 Task: Look for space in Sainte-Thérèse, Canada from 9th June, 2023 to 16th June, 2023 for 2 adults in price range Rs.8000 to Rs.16000. Place can be entire place with 2 bedrooms having 2 beds and 1 bathroom. Property type can be house, flat, guest house. Booking option can be shelf check-in. Required host language is English.
Action: Mouse moved to (82, 98)
Screenshot: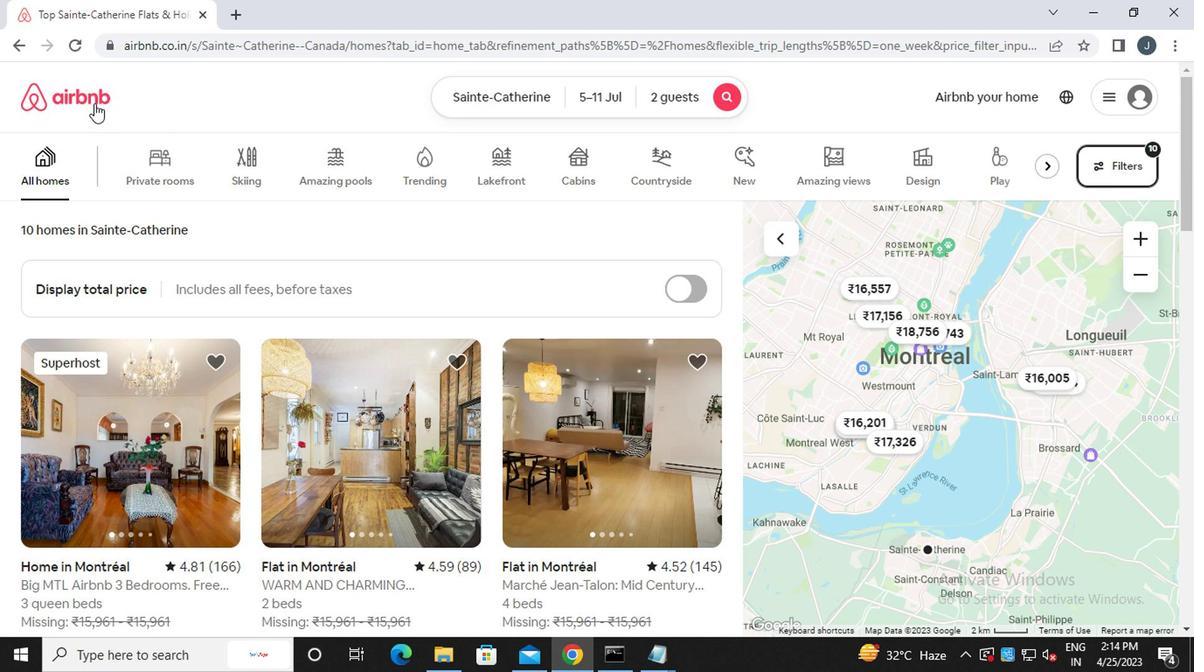 
Action: Mouse pressed left at (82, 98)
Screenshot: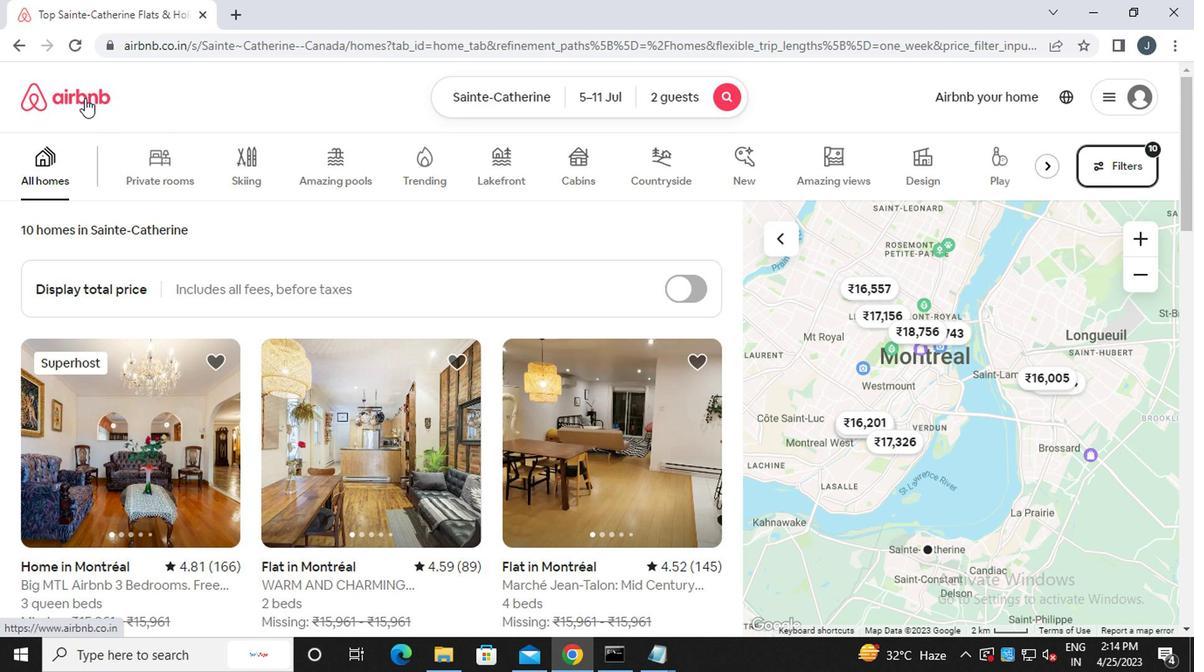 
Action: Mouse moved to (490, 98)
Screenshot: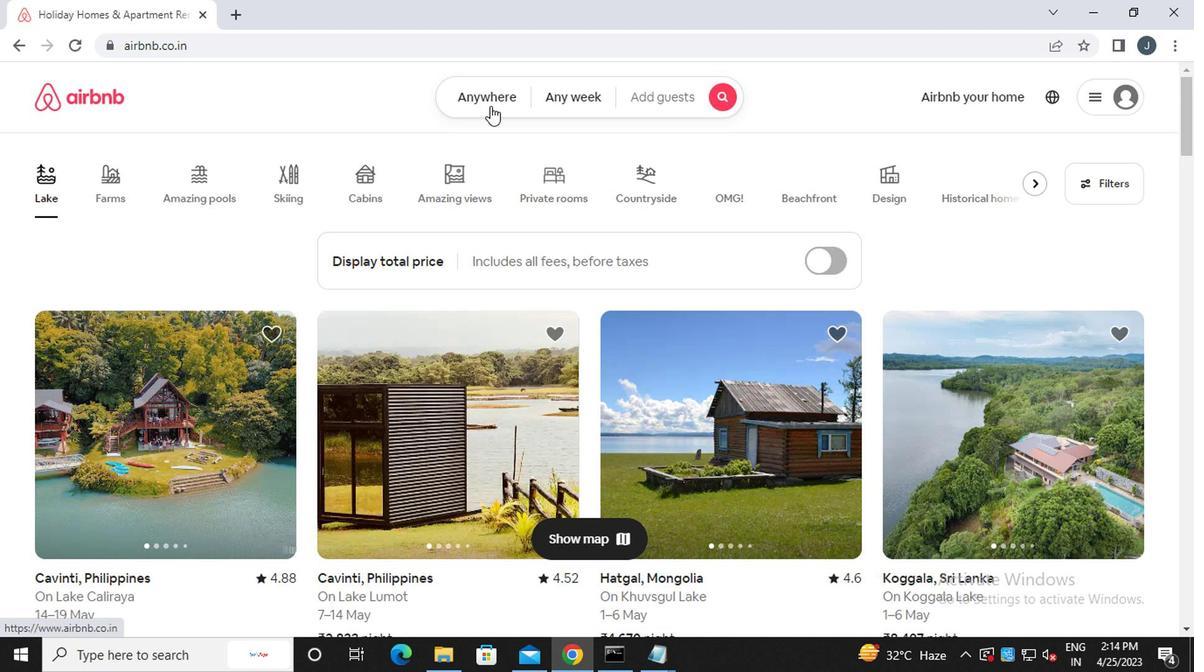 
Action: Mouse pressed left at (490, 98)
Screenshot: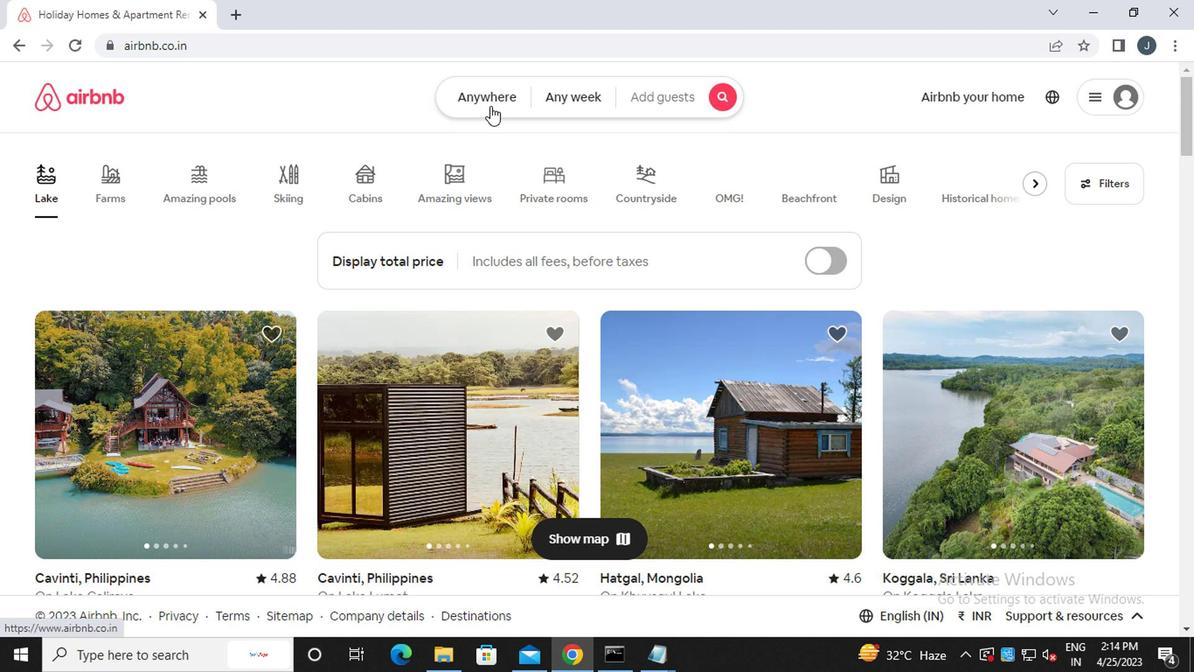 
Action: Mouse moved to (334, 166)
Screenshot: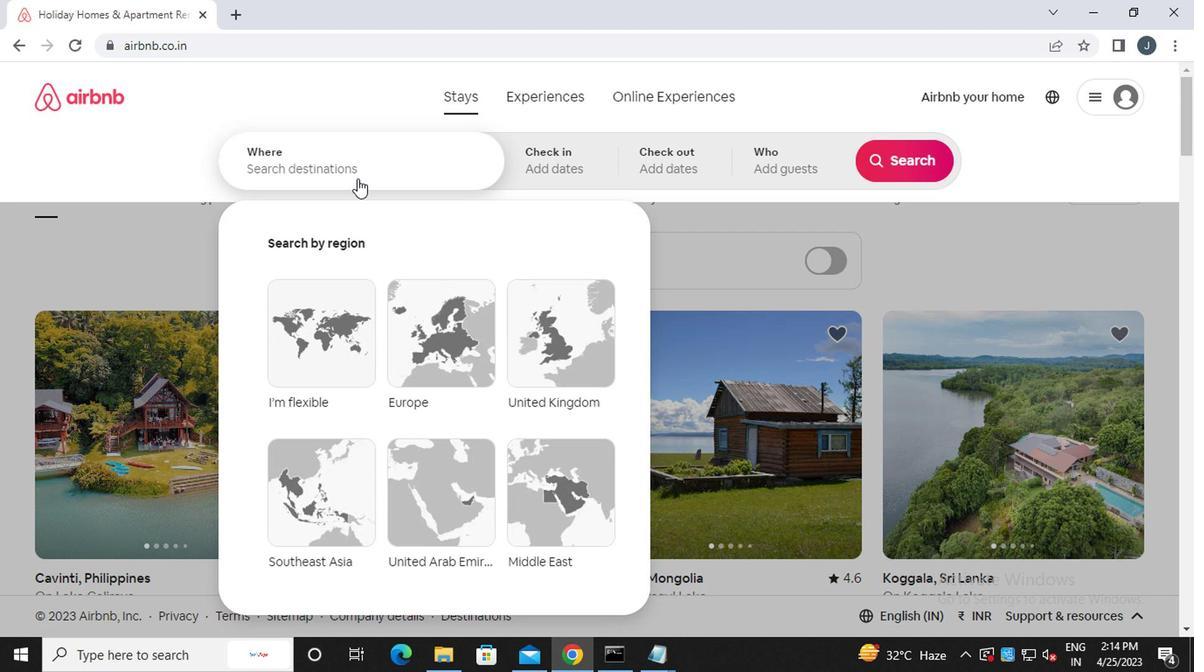 
Action: Mouse pressed left at (334, 166)
Screenshot: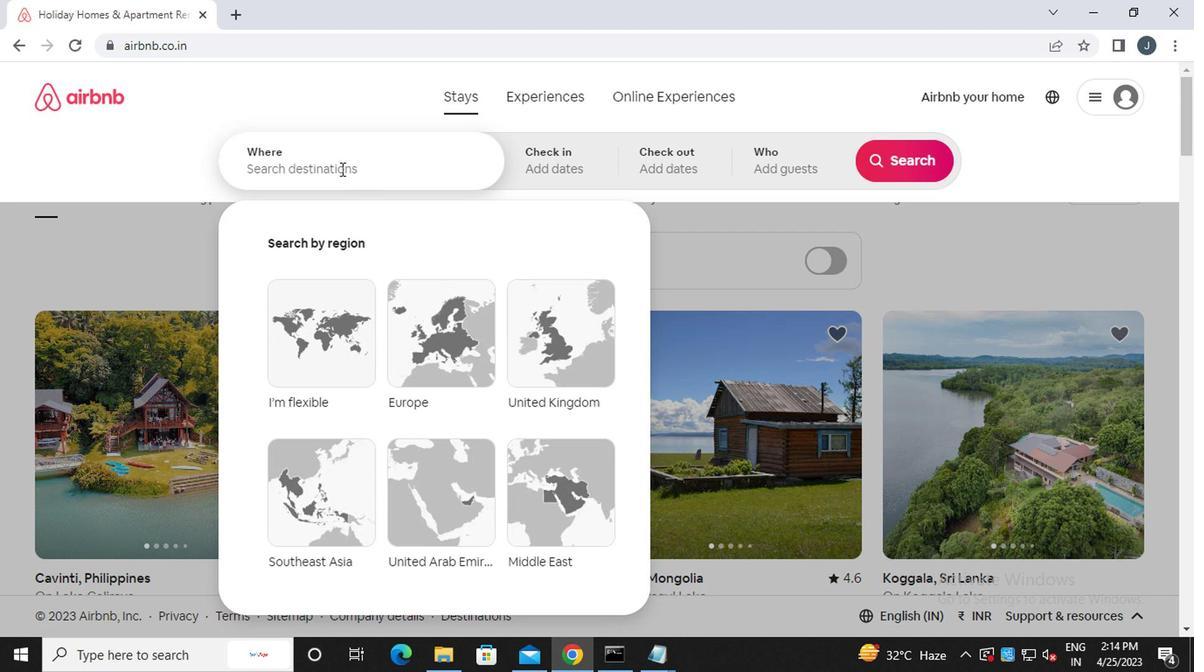 
Action: Mouse moved to (335, 171)
Screenshot: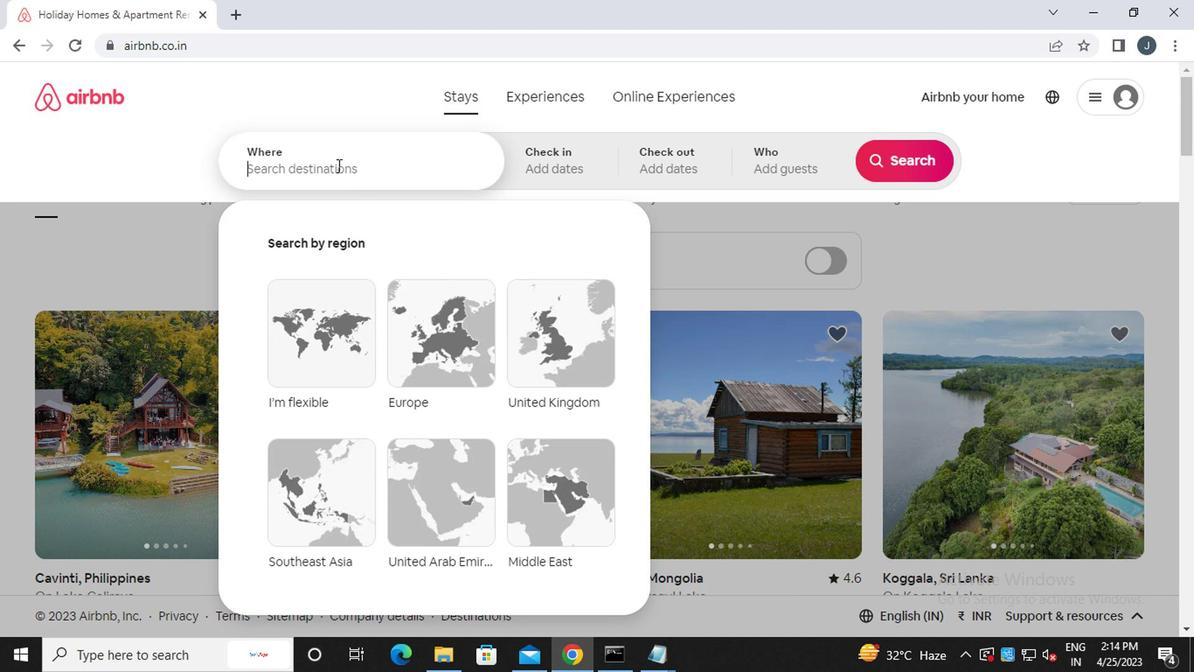
Action: Key pressed <Key.caps_lock>s<Key.caps_lock>ainte-<Key.space><Key.caps_lock>t<Key.caps_lock>herrese,<Key.caps_lock>c<Key.caps_lock>anada
Screenshot: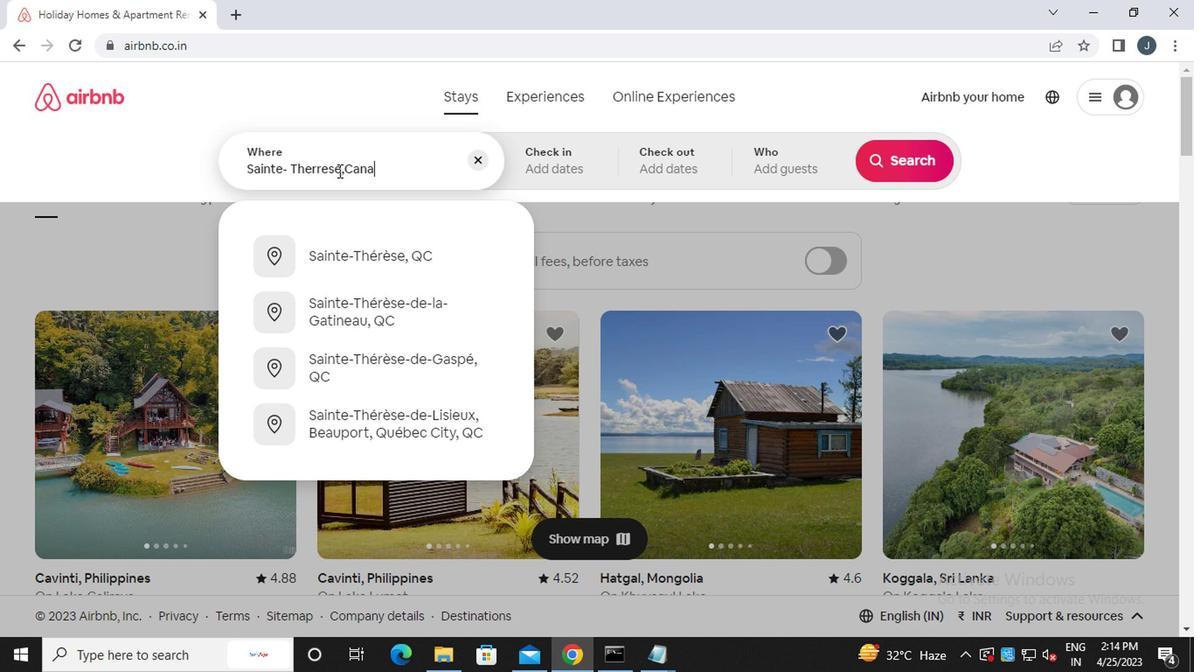 
Action: Mouse moved to (536, 161)
Screenshot: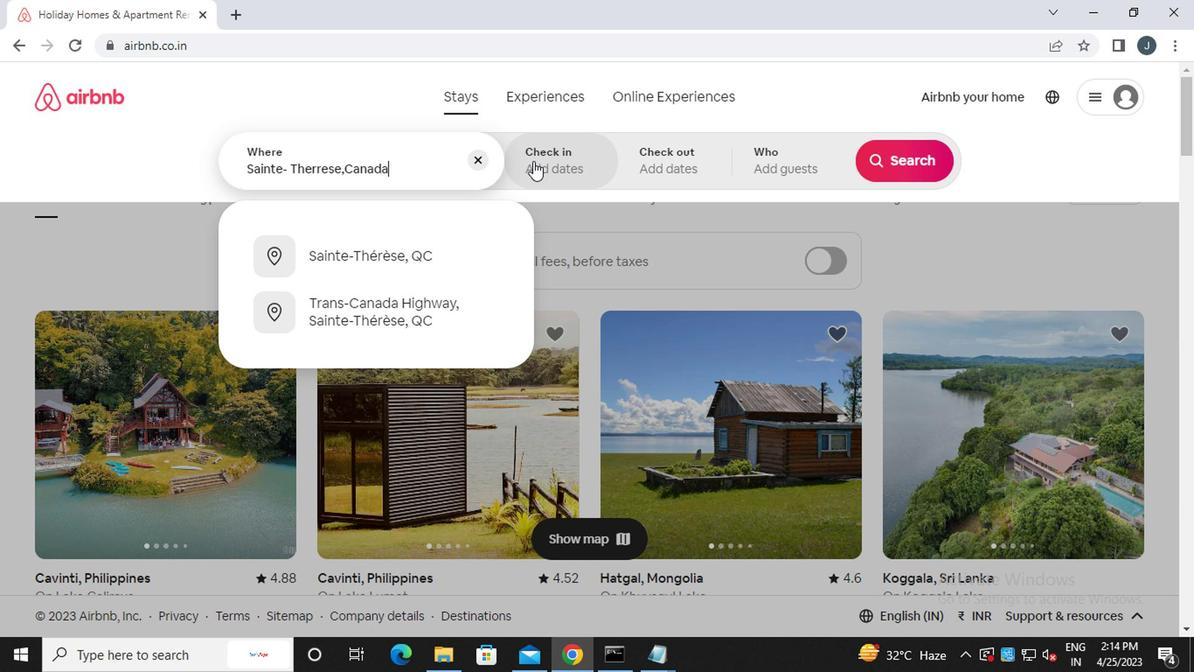
Action: Mouse pressed left at (536, 161)
Screenshot: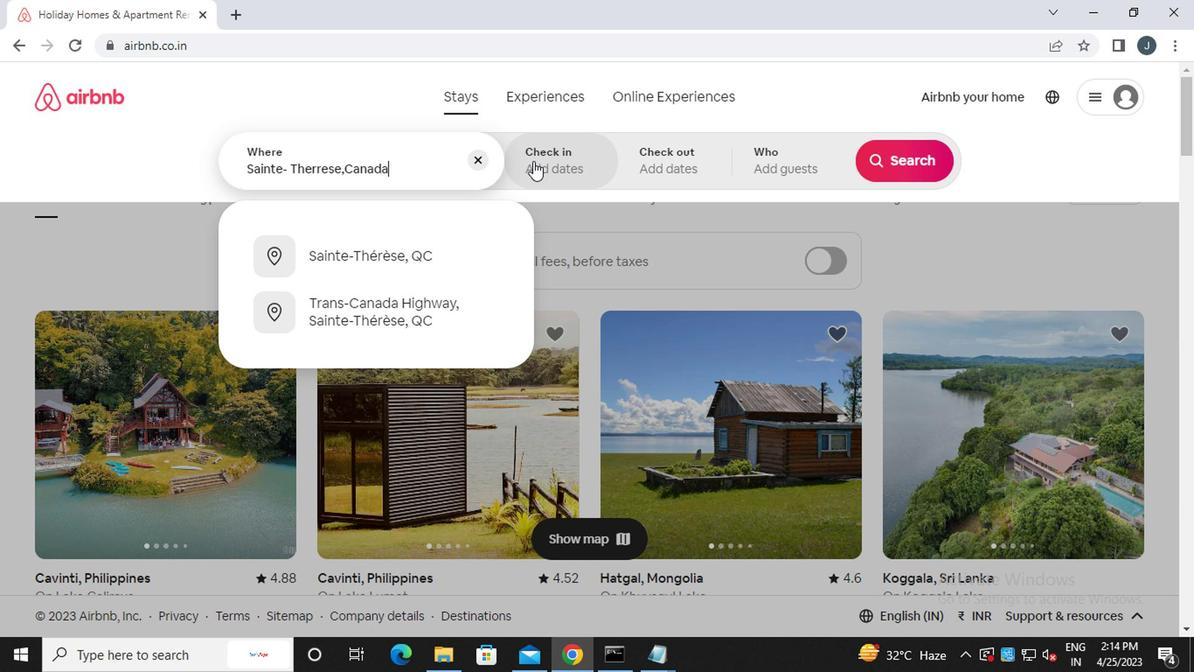 
Action: Mouse moved to (890, 306)
Screenshot: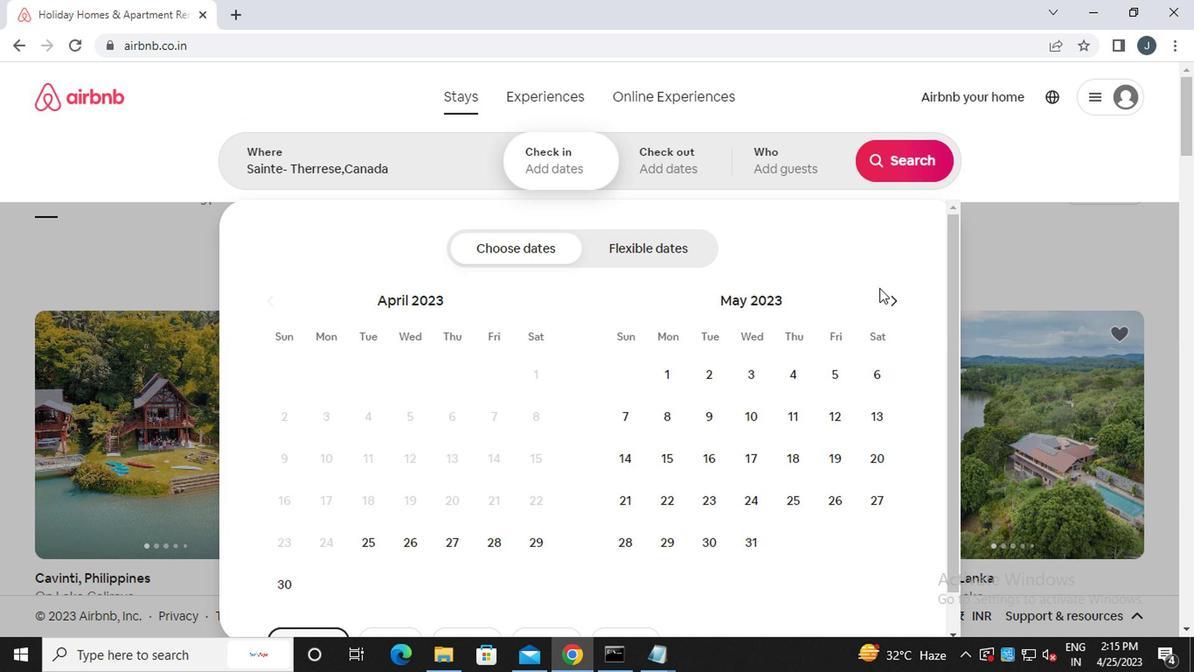 
Action: Mouse pressed left at (890, 306)
Screenshot: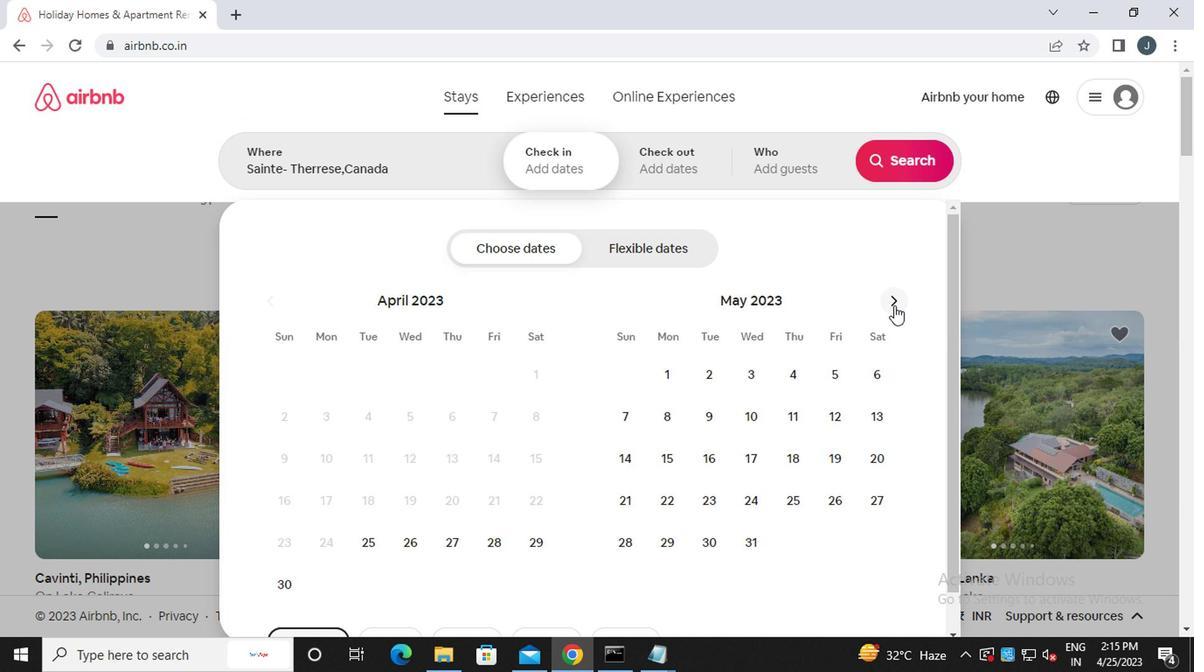
Action: Mouse moved to (833, 421)
Screenshot: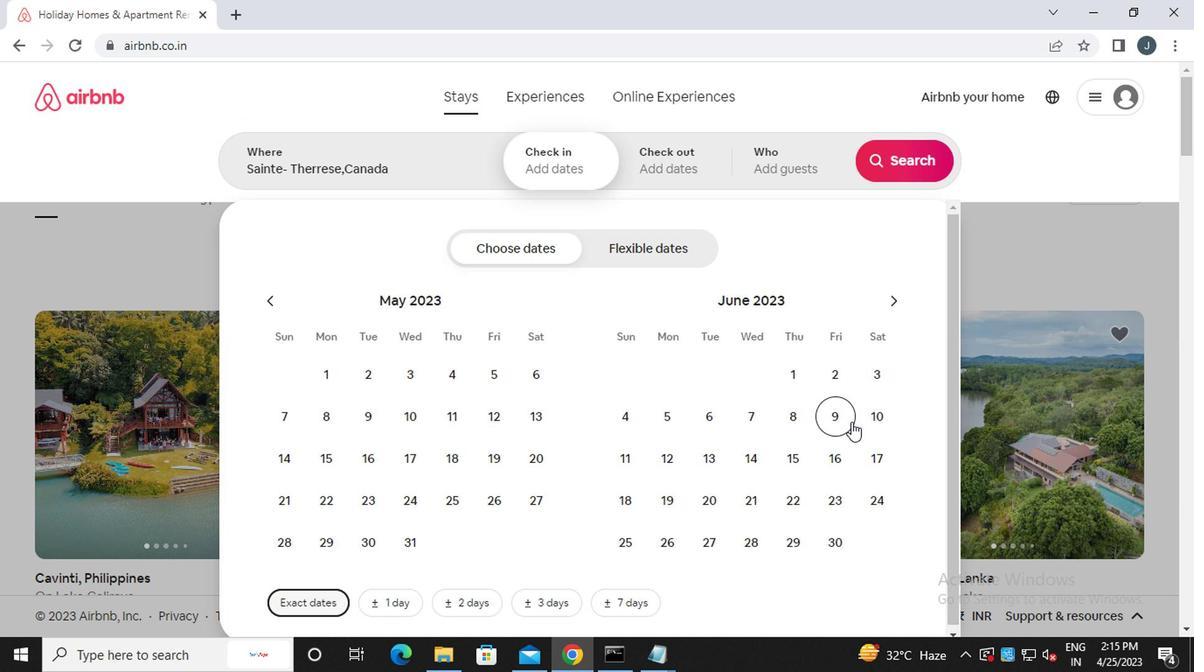
Action: Mouse pressed left at (833, 421)
Screenshot: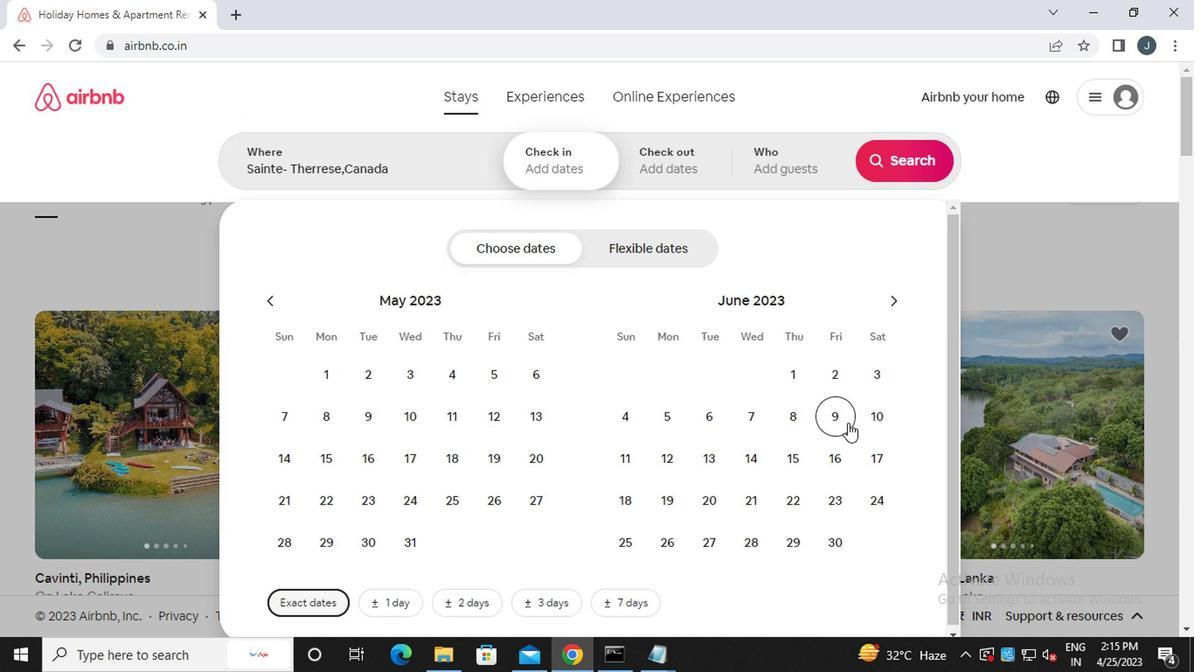 
Action: Mouse moved to (832, 457)
Screenshot: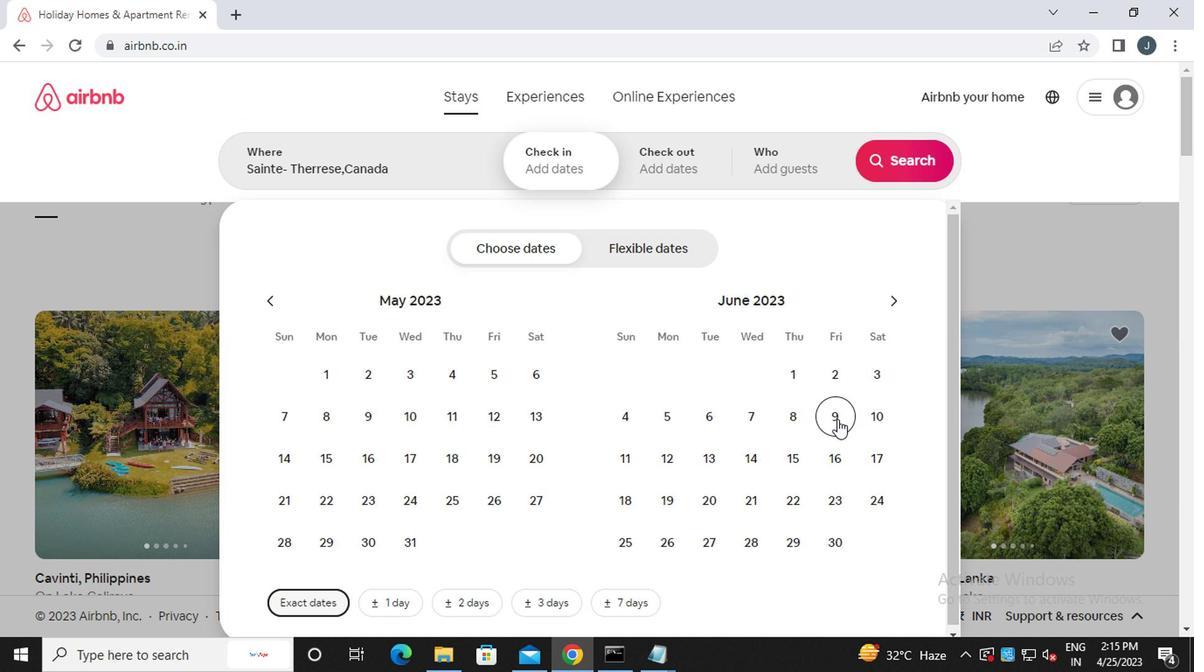 
Action: Mouse pressed left at (832, 457)
Screenshot: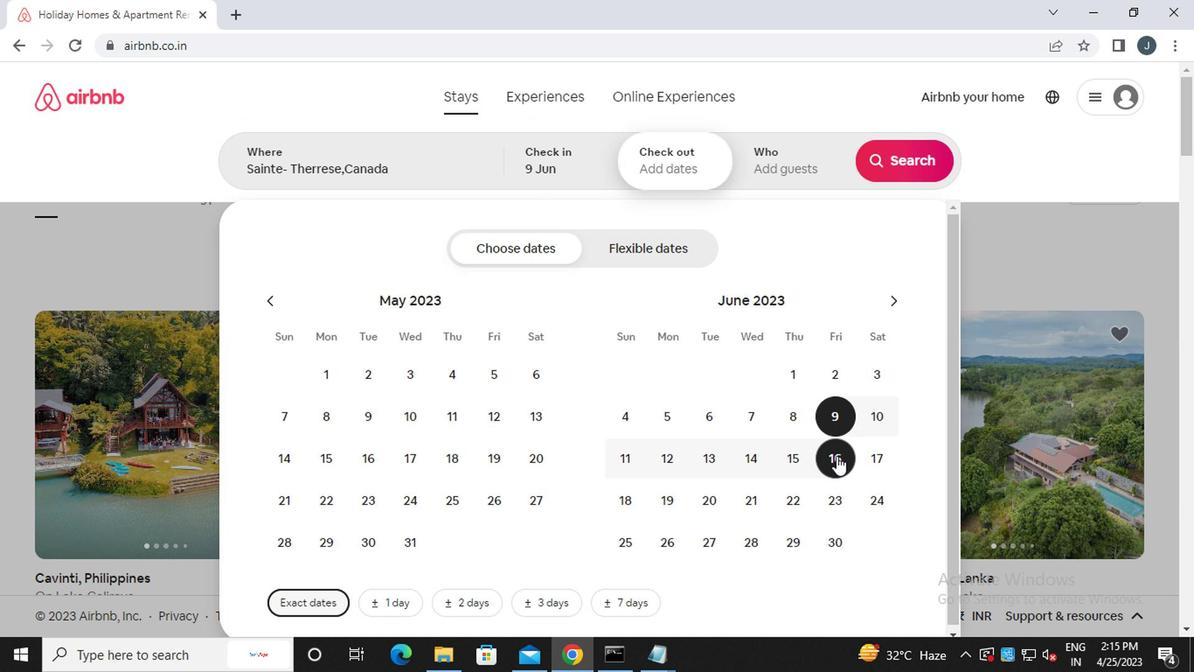 
Action: Mouse moved to (782, 174)
Screenshot: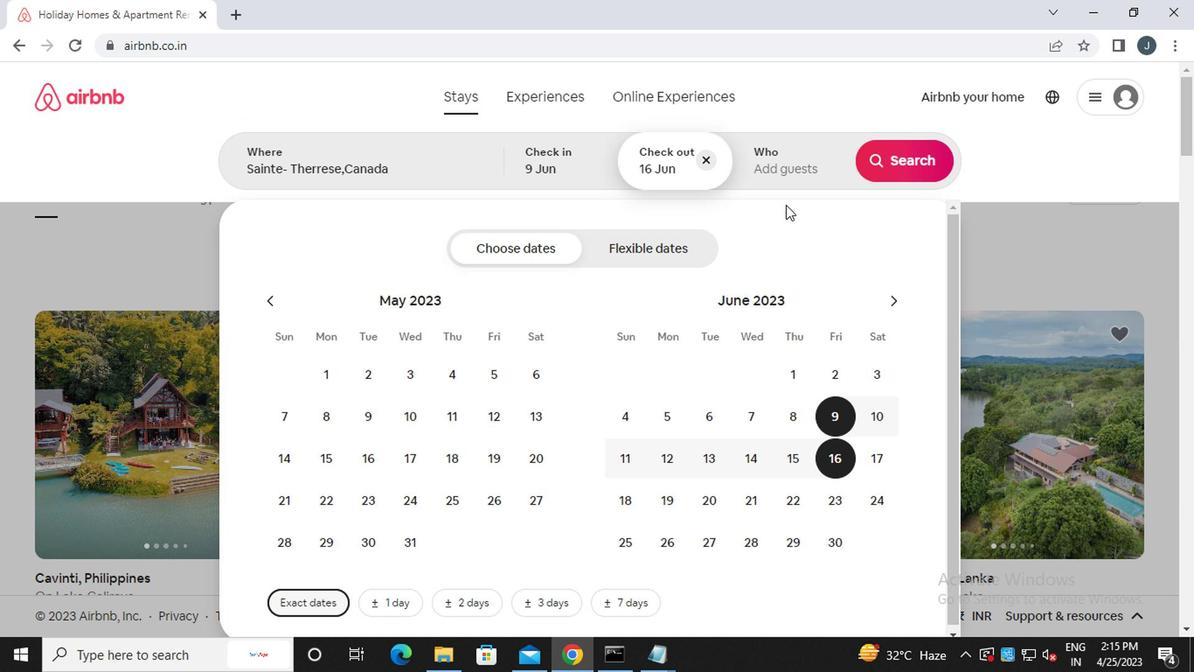 
Action: Mouse pressed left at (782, 174)
Screenshot: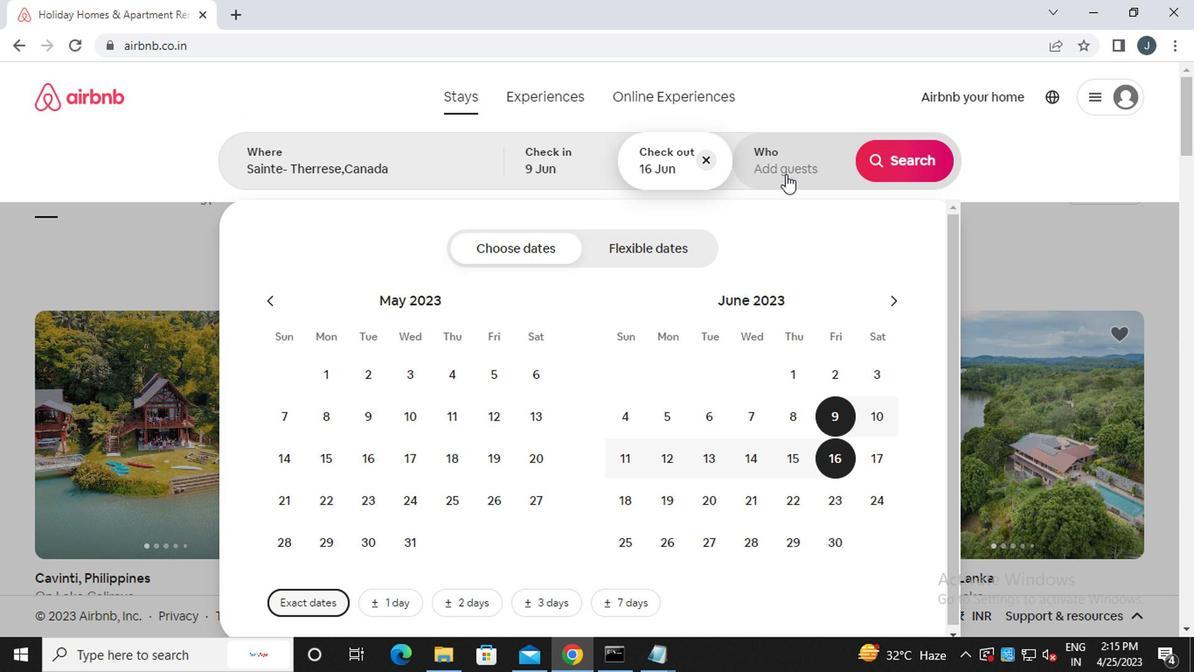 
Action: Mouse moved to (904, 253)
Screenshot: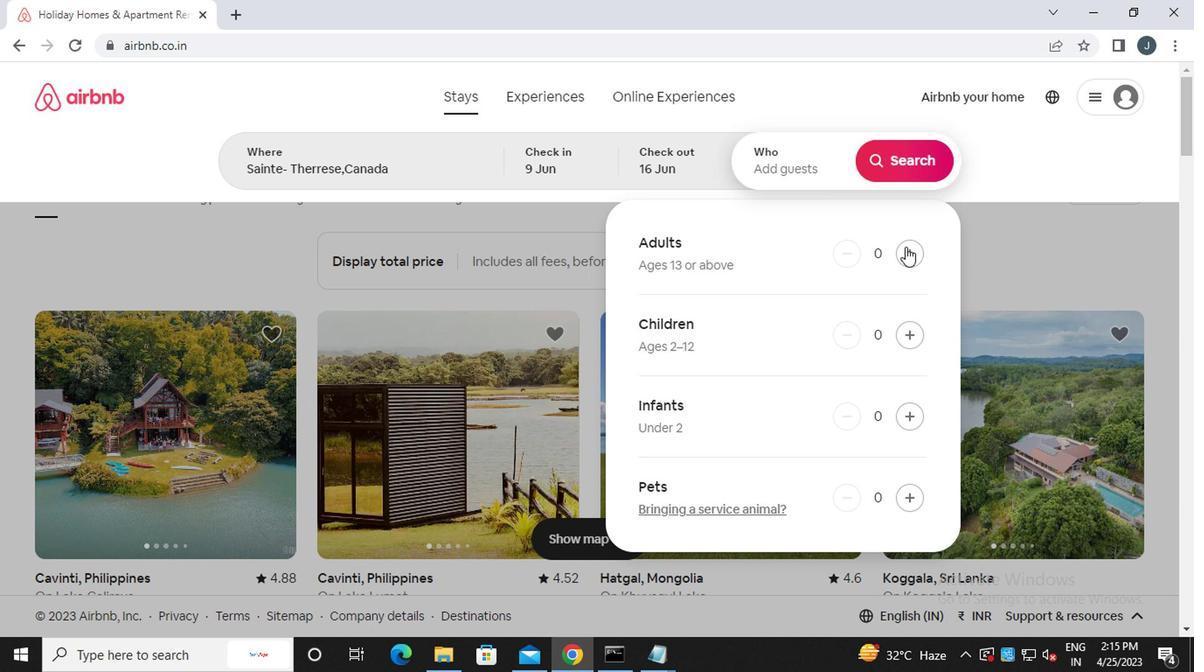 
Action: Mouse pressed left at (904, 253)
Screenshot: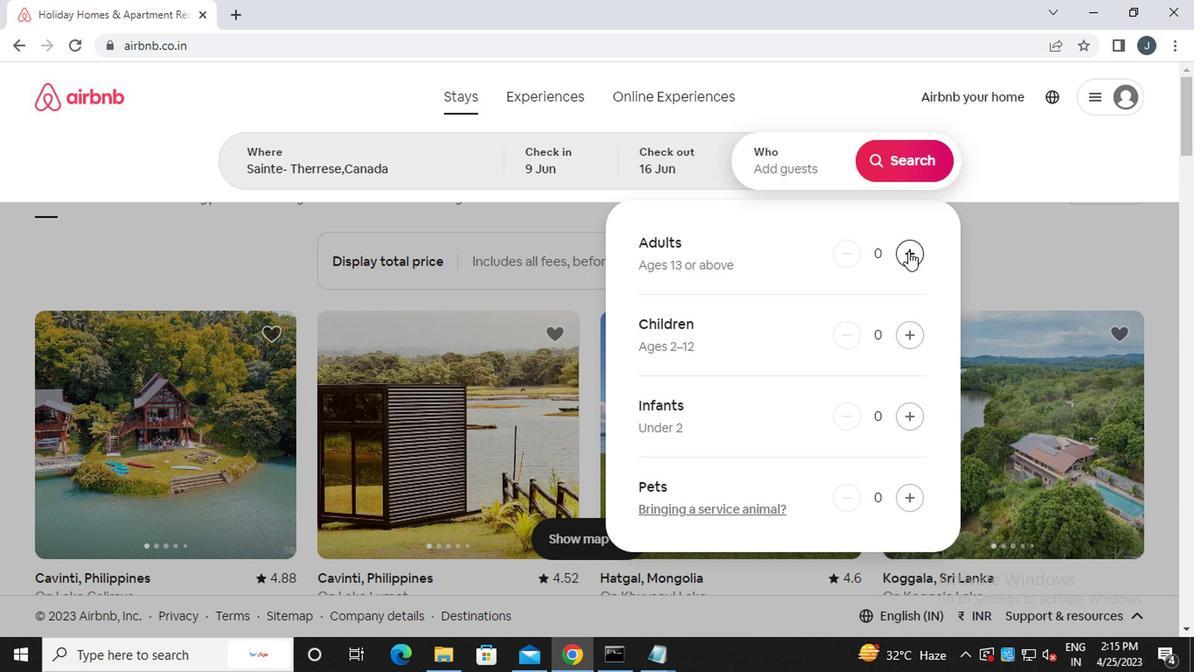 
Action: Mouse pressed left at (904, 253)
Screenshot: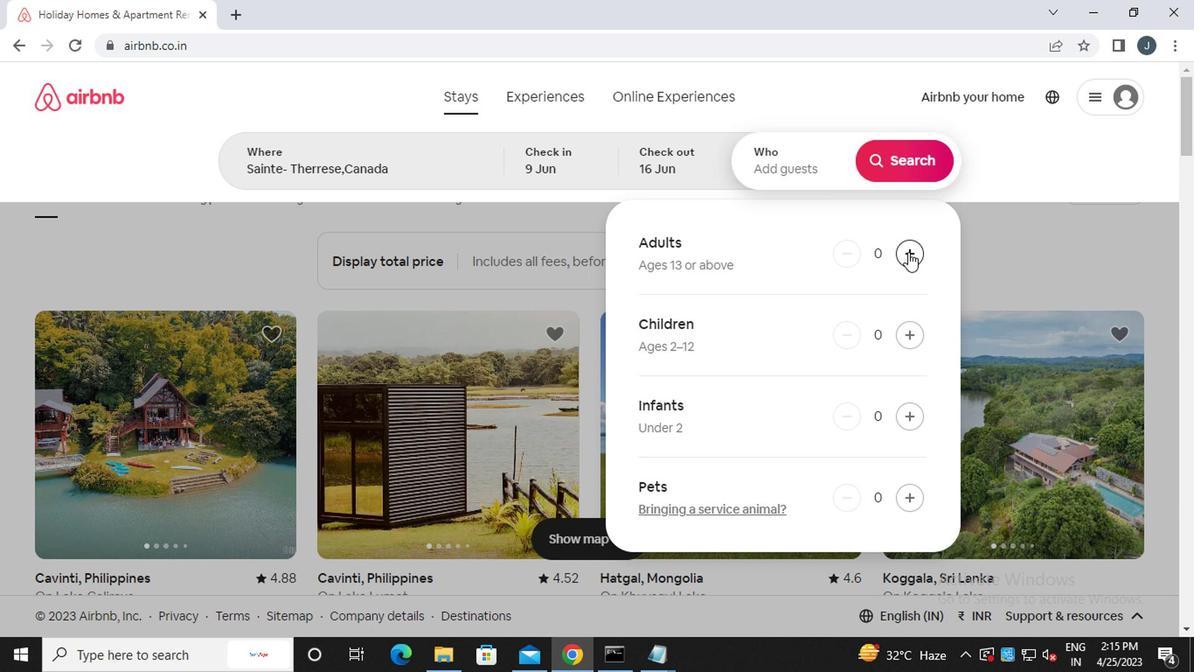 
Action: Mouse moved to (906, 162)
Screenshot: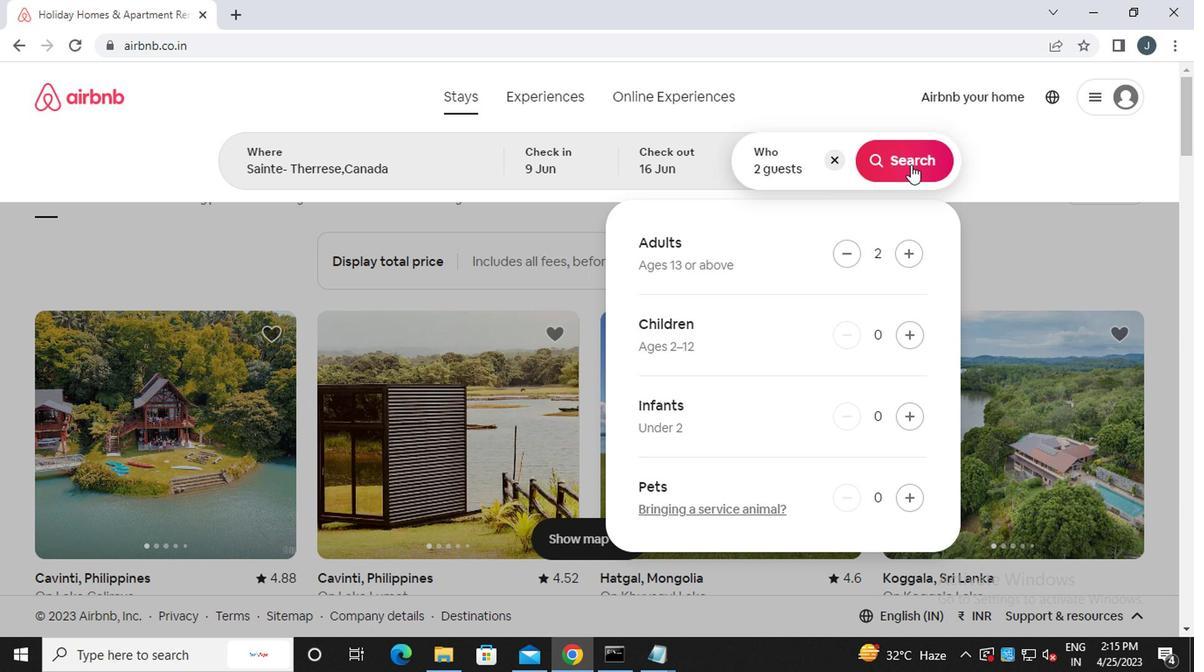 
Action: Mouse pressed left at (906, 162)
Screenshot: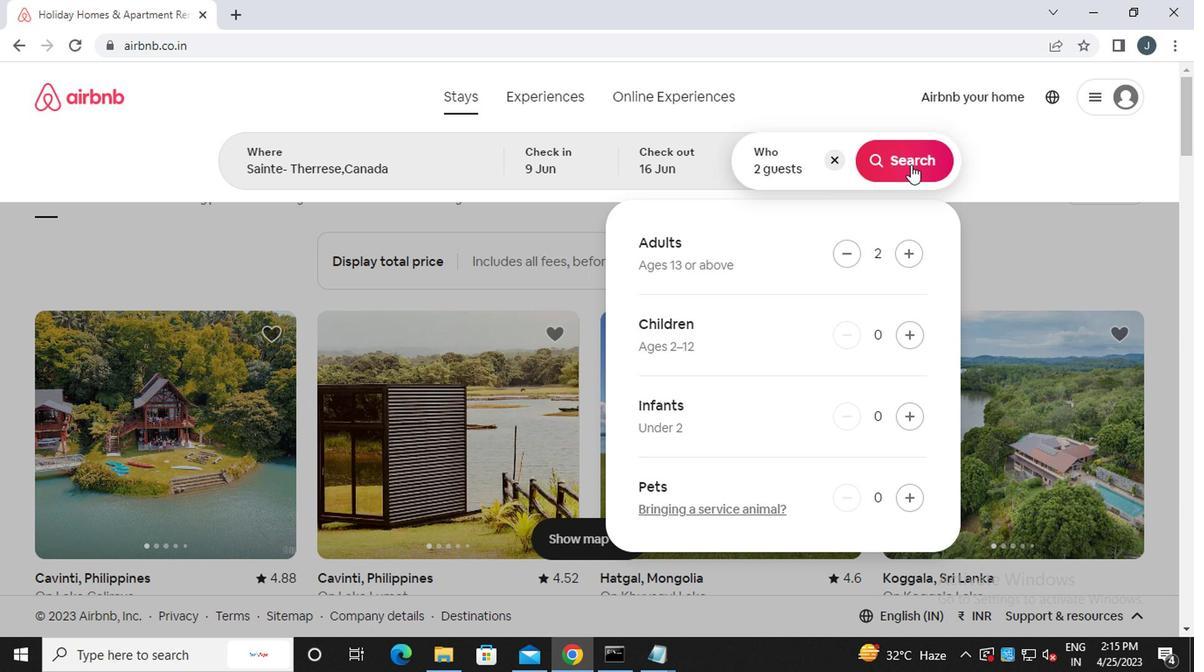 
Action: Mouse moved to (1114, 169)
Screenshot: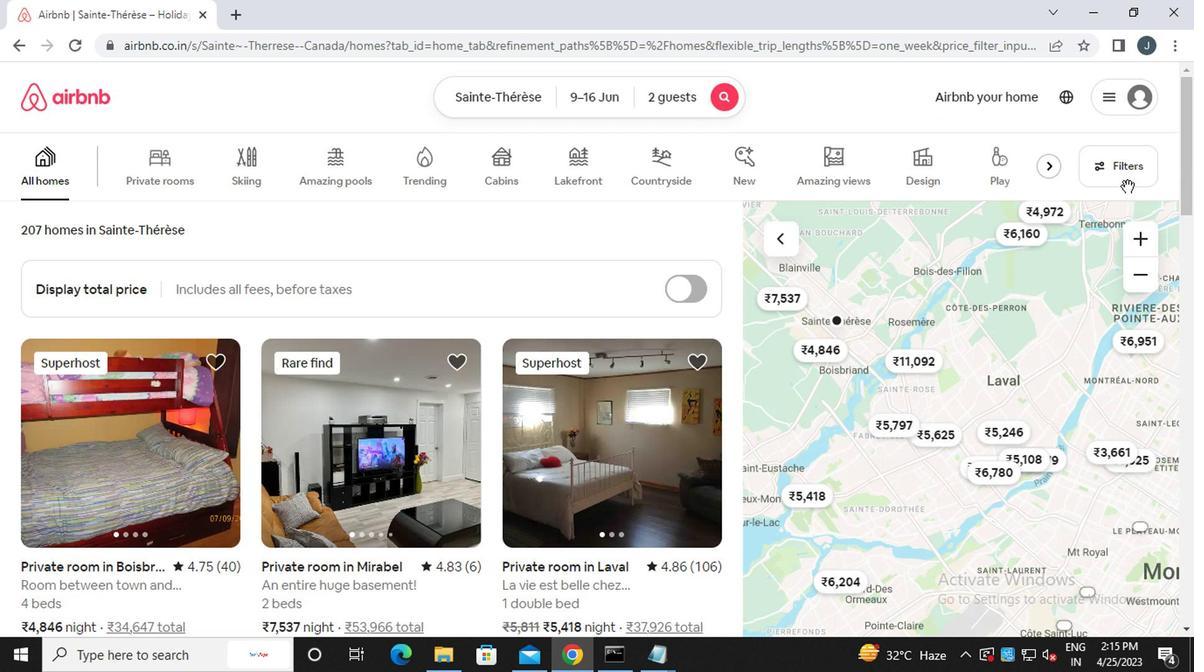 
Action: Mouse pressed left at (1114, 169)
Screenshot: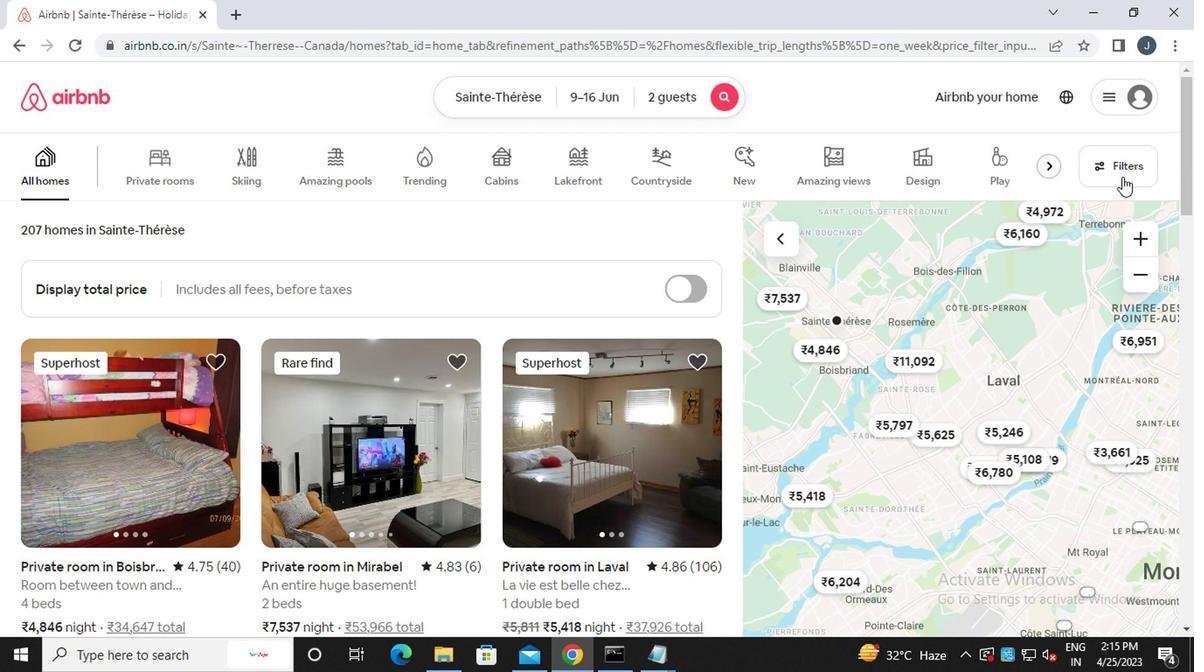 
Action: Mouse moved to (426, 383)
Screenshot: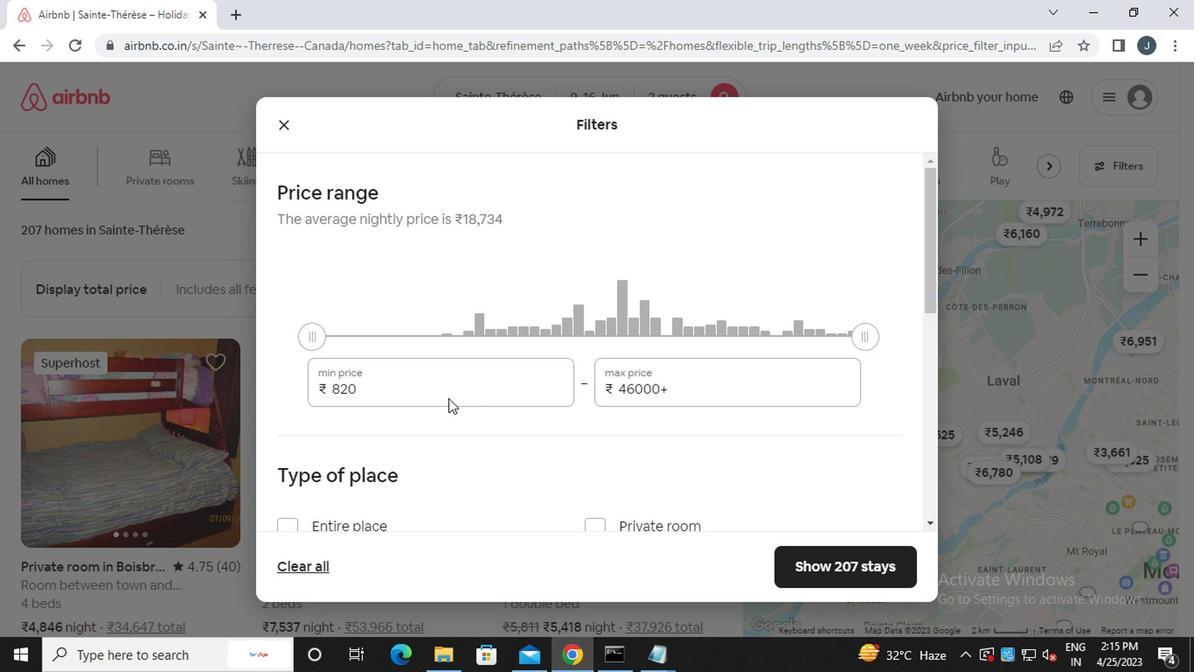 
Action: Mouse pressed left at (426, 383)
Screenshot: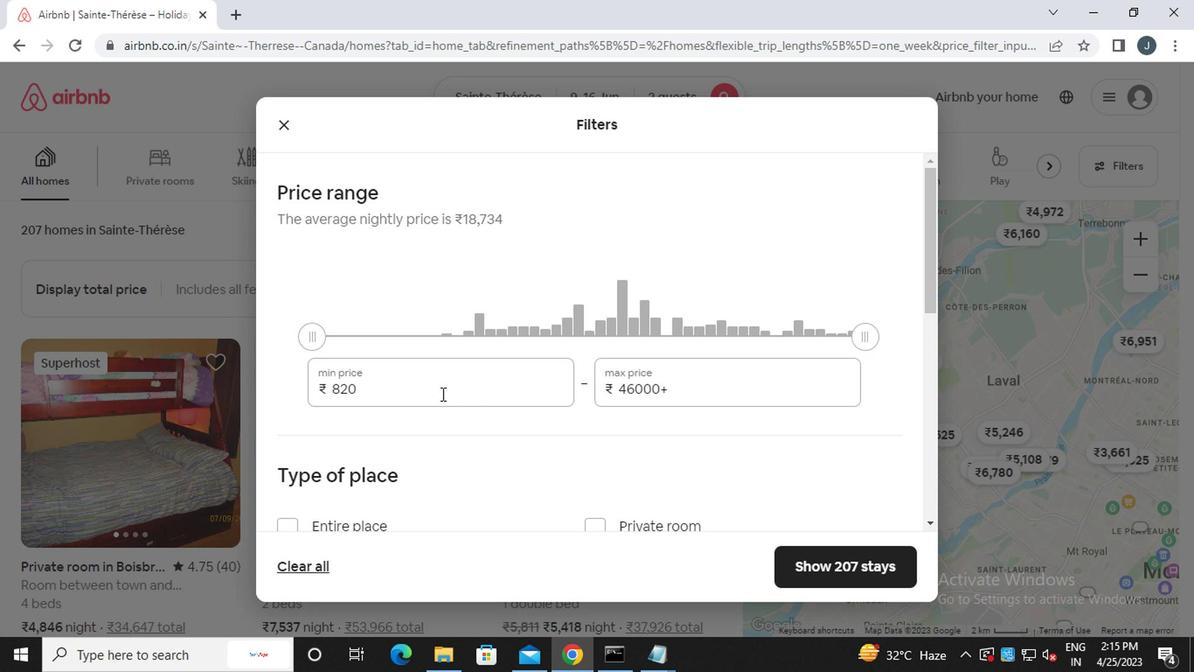 
Action: Mouse moved to (426, 379)
Screenshot: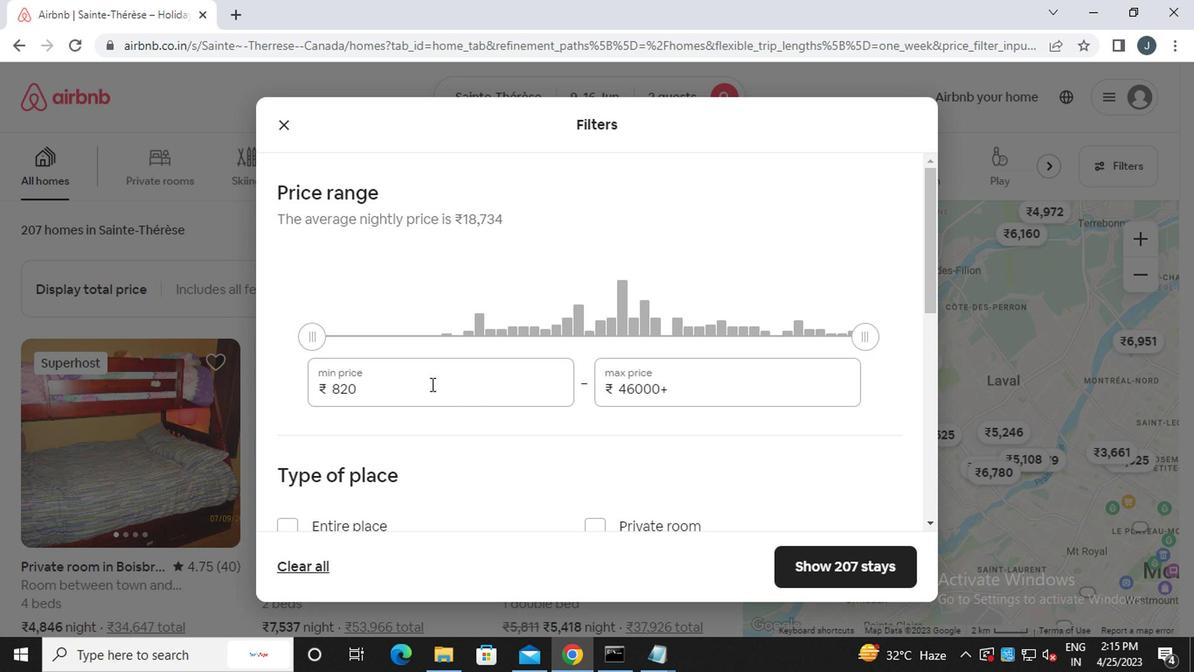 
Action: Key pressed <Key.backspace><Key.backspace><<96>><<96>><<96>>
Screenshot: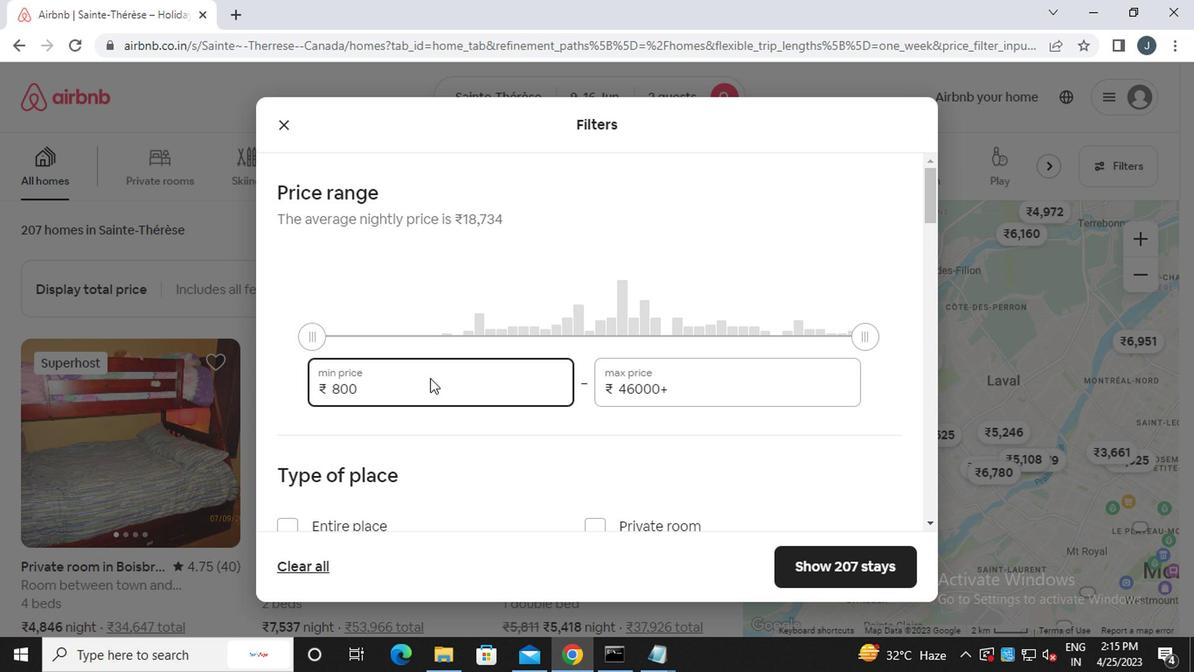 
Action: Mouse moved to (696, 392)
Screenshot: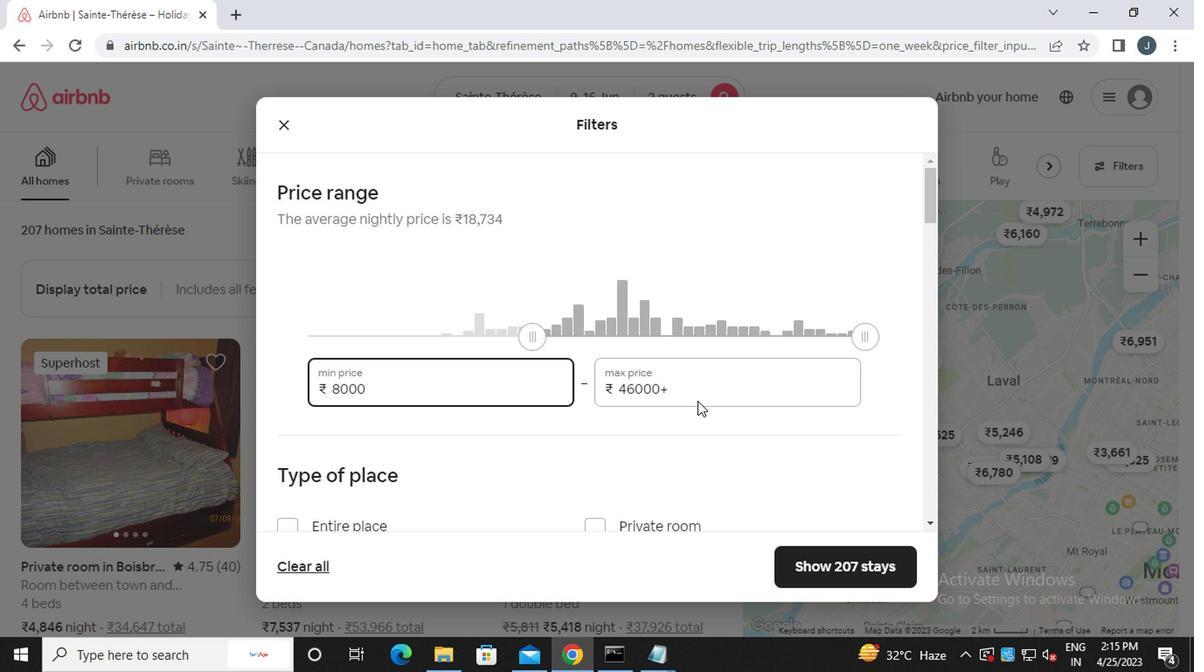 
Action: Mouse pressed left at (696, 392)
Screenshot: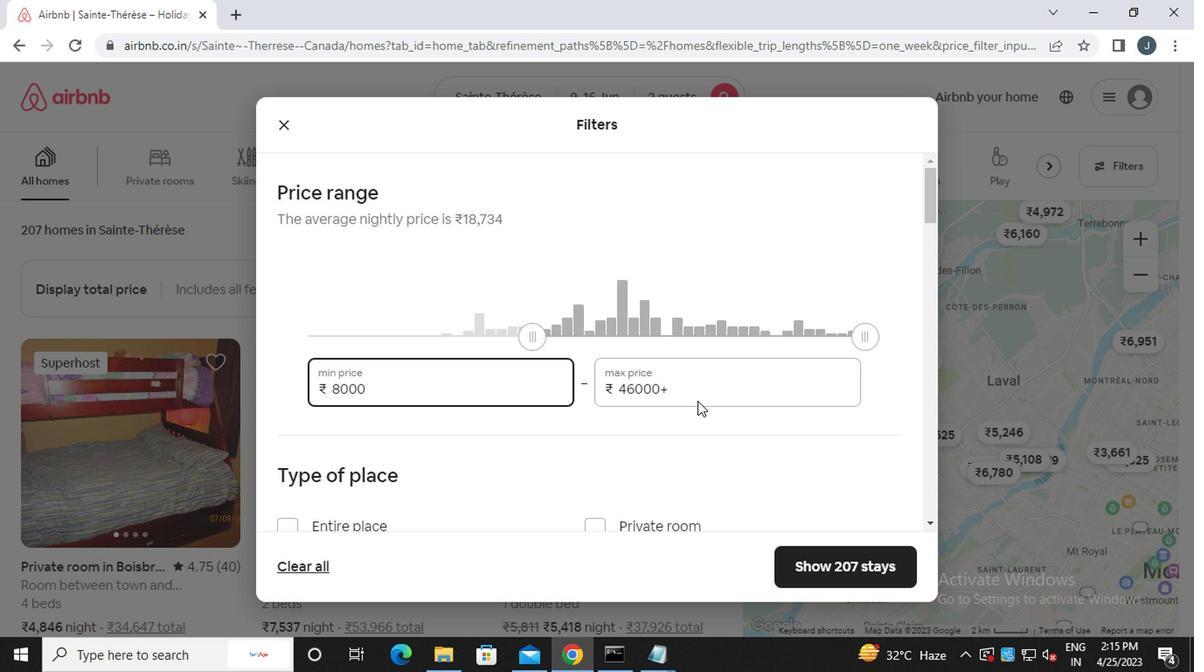 
Action: Mouse moved to (682, 376)
Screenshot: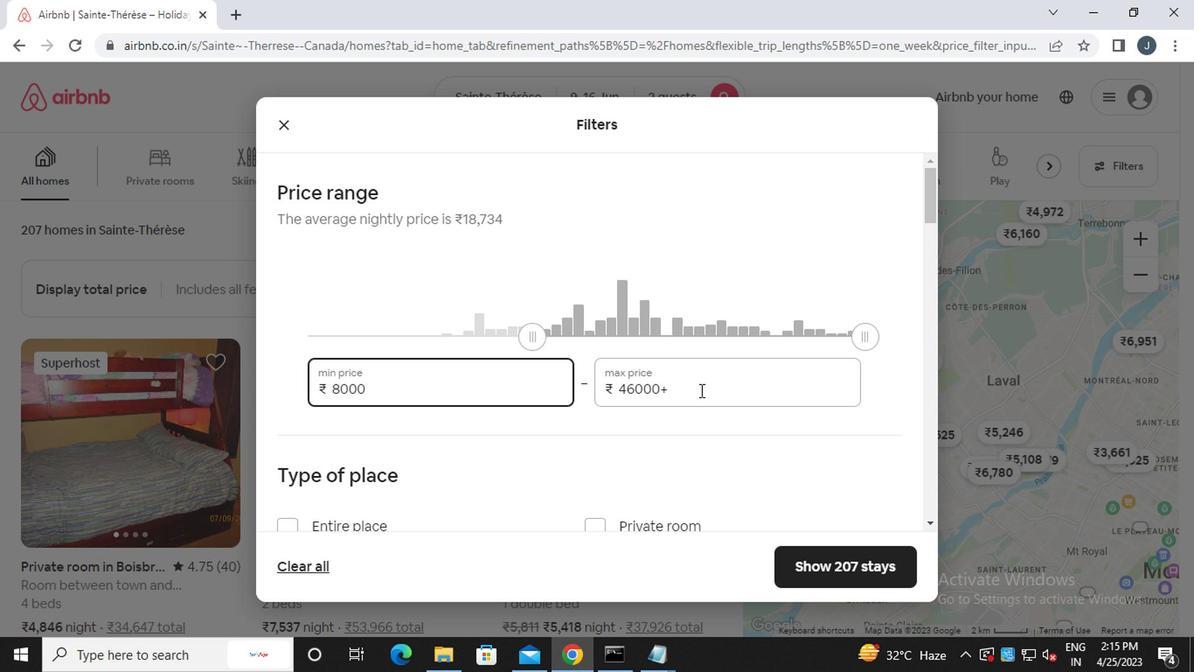 
Action: Key pressed <Key.backspace><Key.backspace><Key.backspace><Key.backspace><Key.backspace><Key.backspace><<97>><<102>><<96>><<96>><<96>>
Screenshot: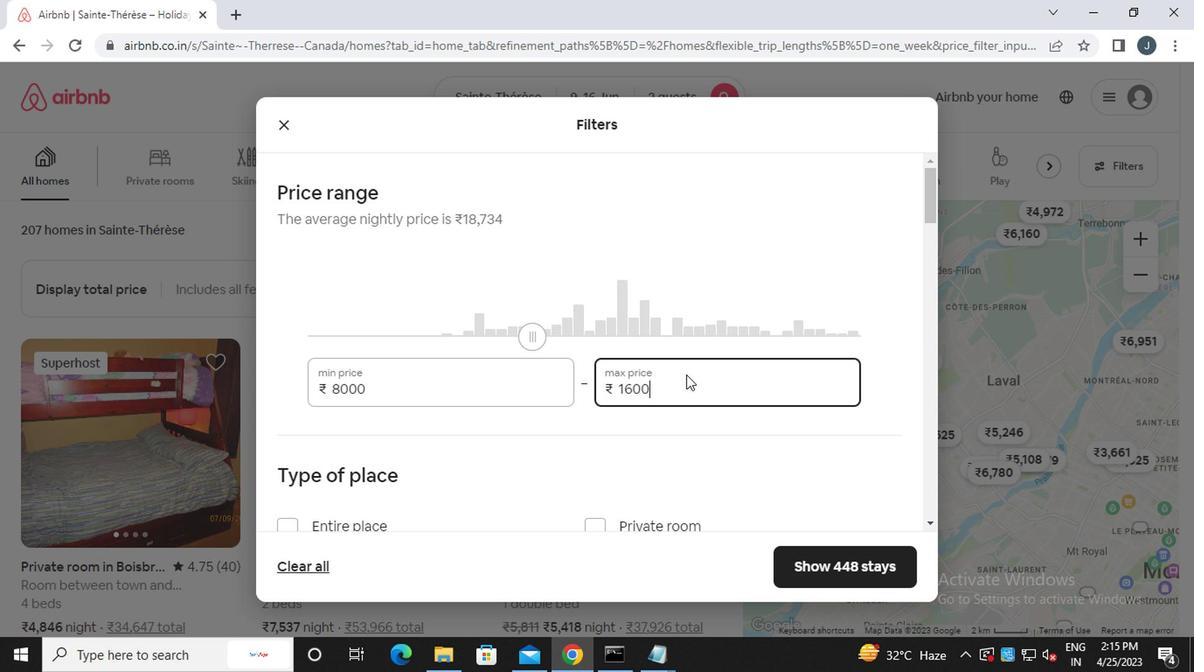 
Action: Mouse moved to (568, 368)
Screenshot: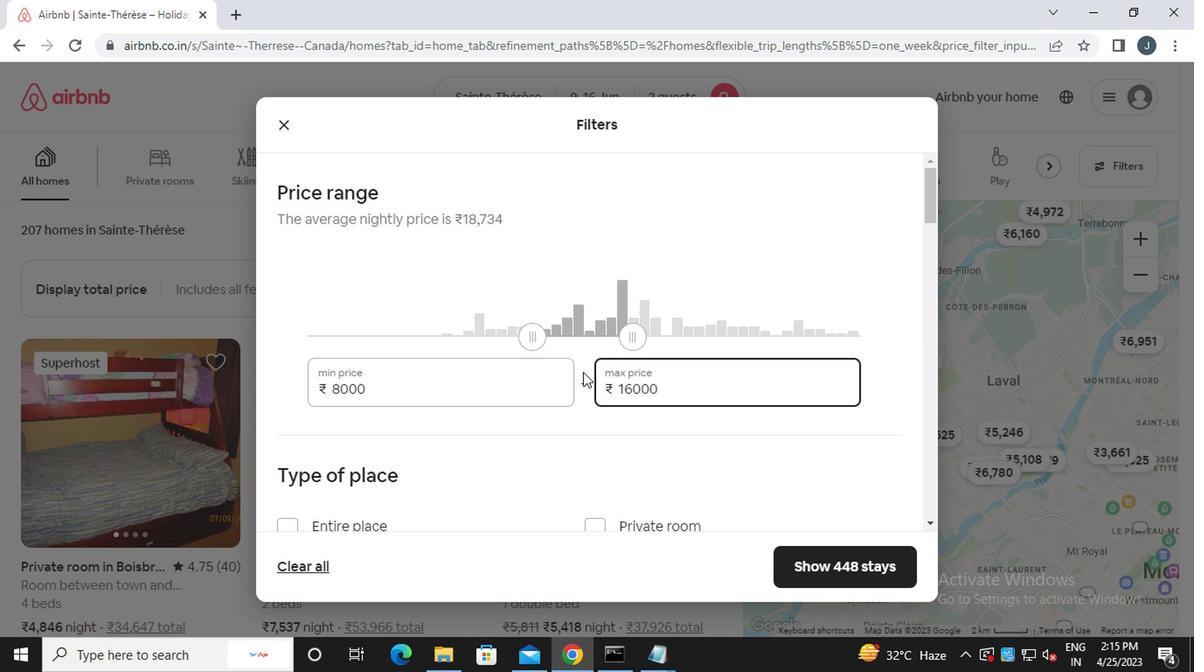 
Action: Mouse scrolled (568, 367) with delta (0, 0)
Screenshot: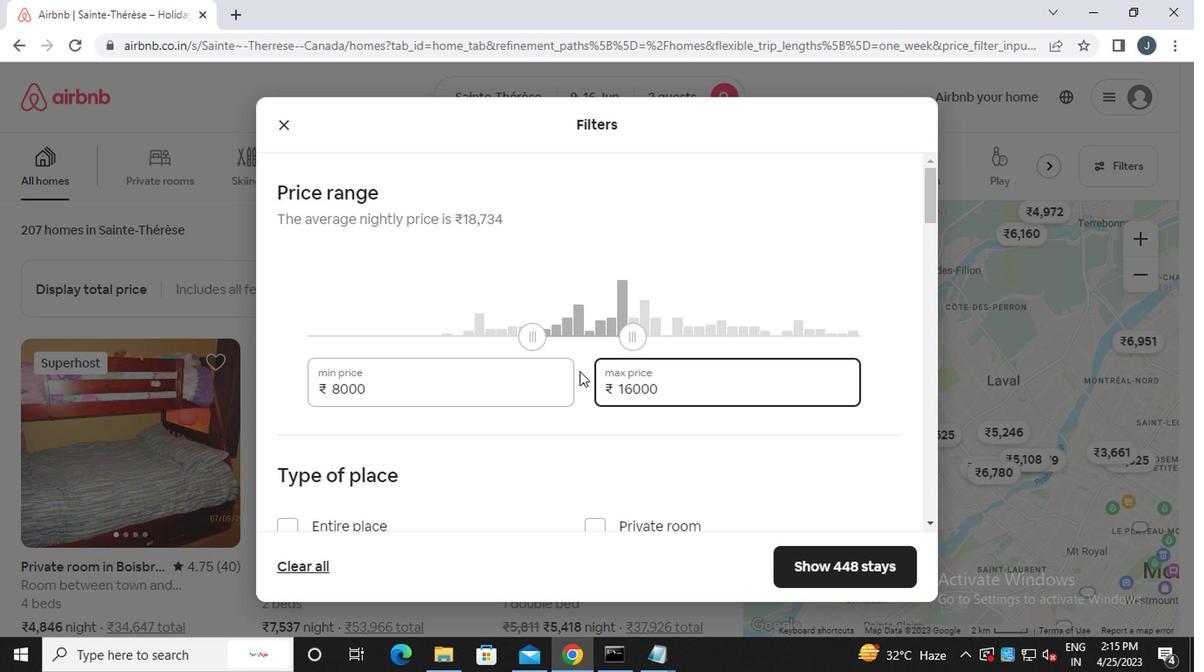 
Action: Mouse scrolled (568, 367) with delta (0, 0)
Screenshot: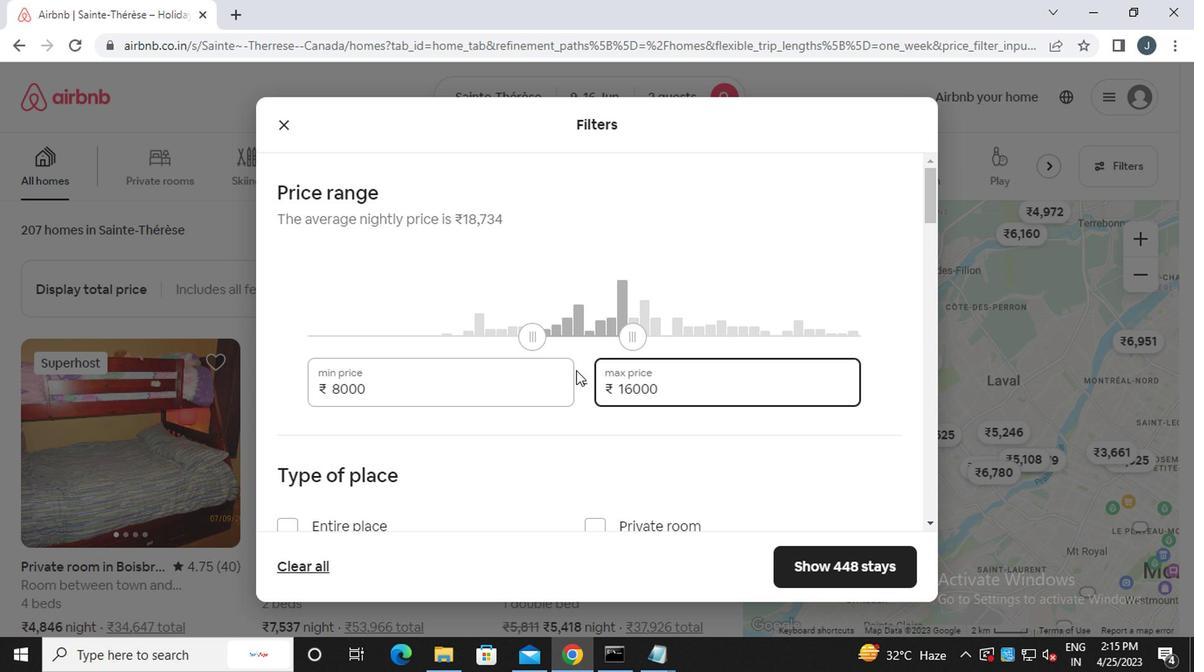 
Action: Mouse moved to (278, 353)
Screenshot: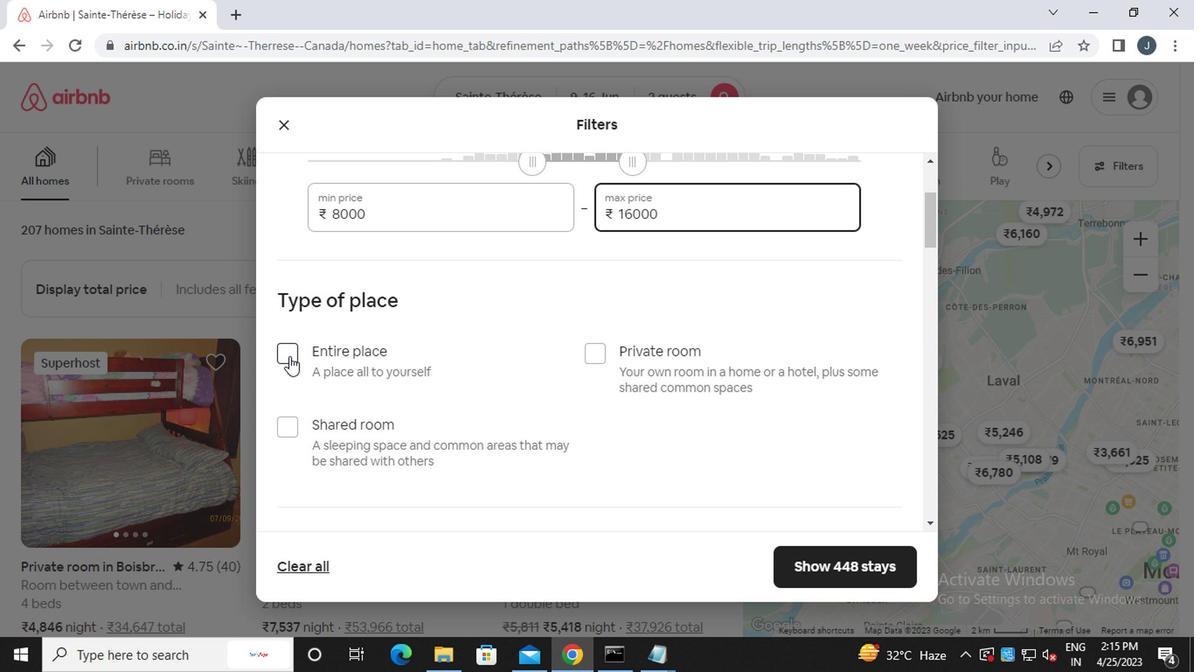 
Action: Mouse pressed left at (278, 353)
Screenshot: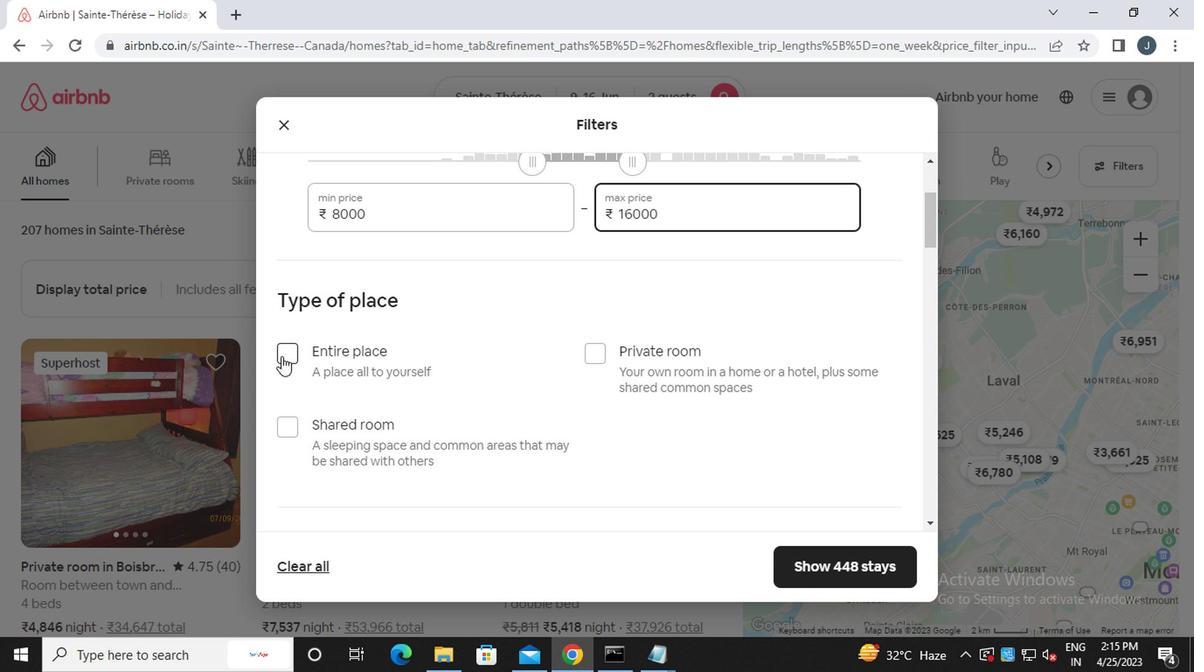 
Action: Mouse moved to (418, 342)
Screenshot: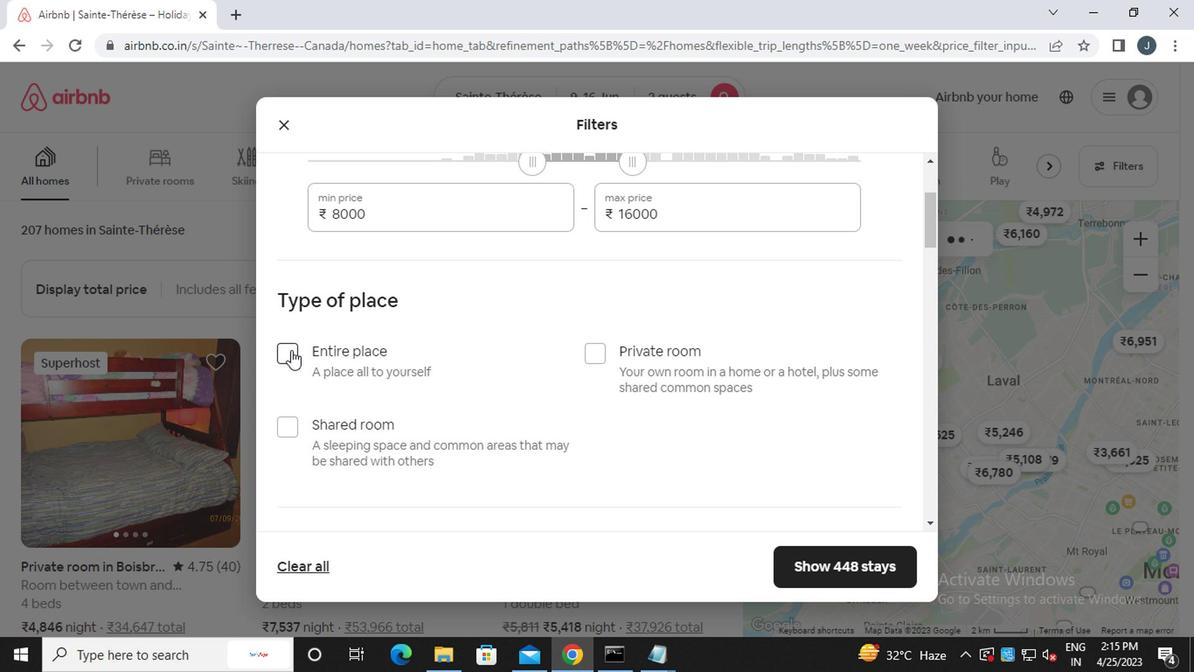 
Action: Mouse scrolled (418, 341) with delta (0, -1)
Screenshot: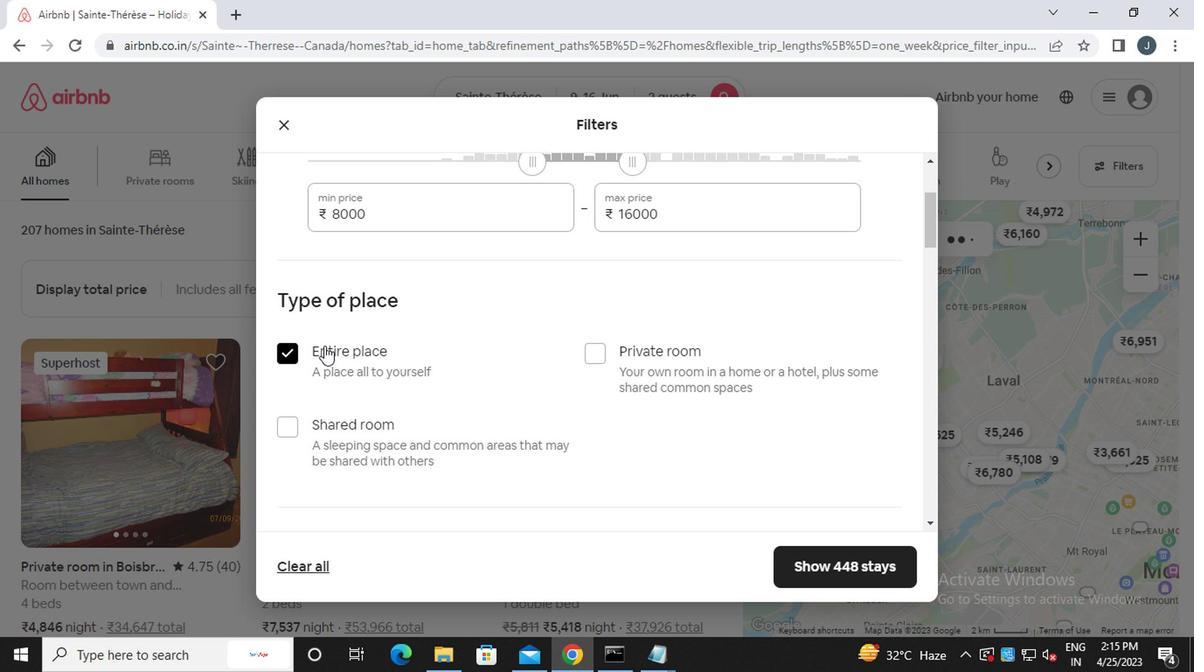 
Action: Mouse scrolled (418, 341) with delta (0, -1)
Screenshot: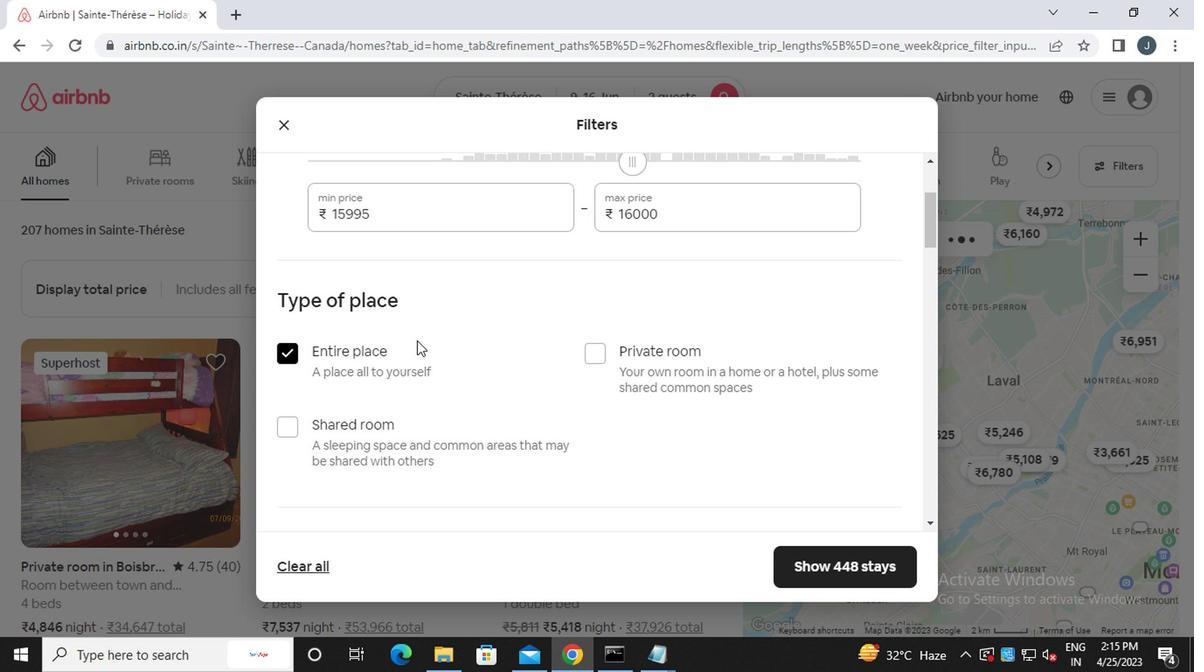 
Action: Mouse scrolled (418, 341) with delta (0, -1)
Screenshot: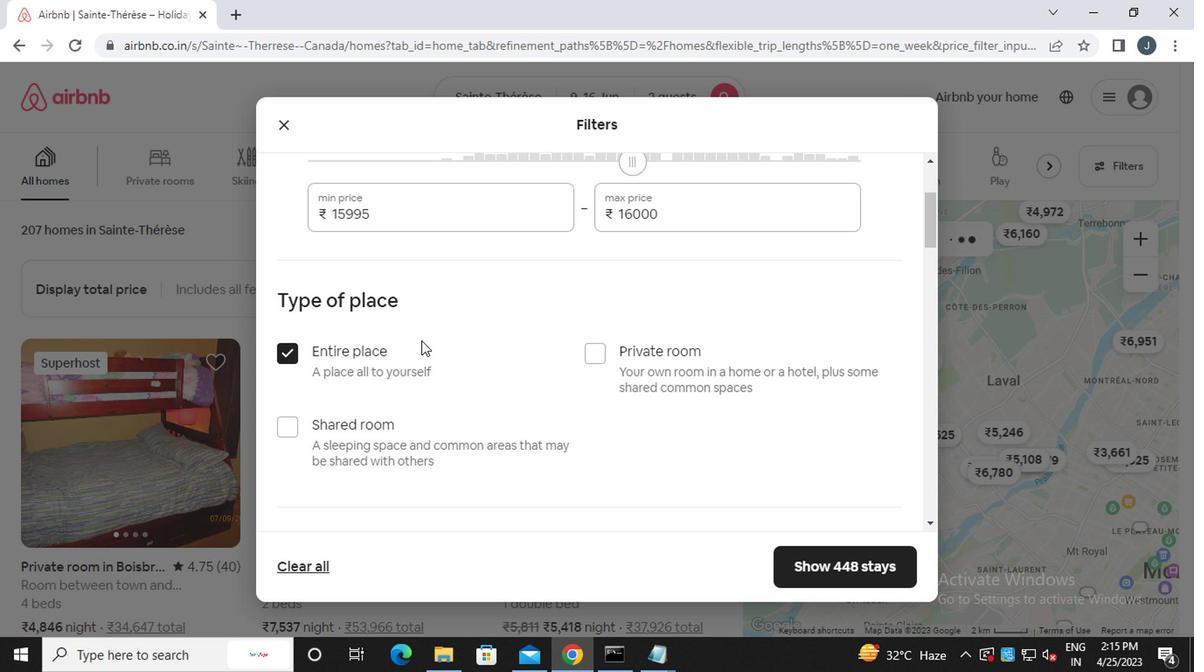 
Action: Mouse scrolled (418, 341) with delta (0, -1)
Screenshot: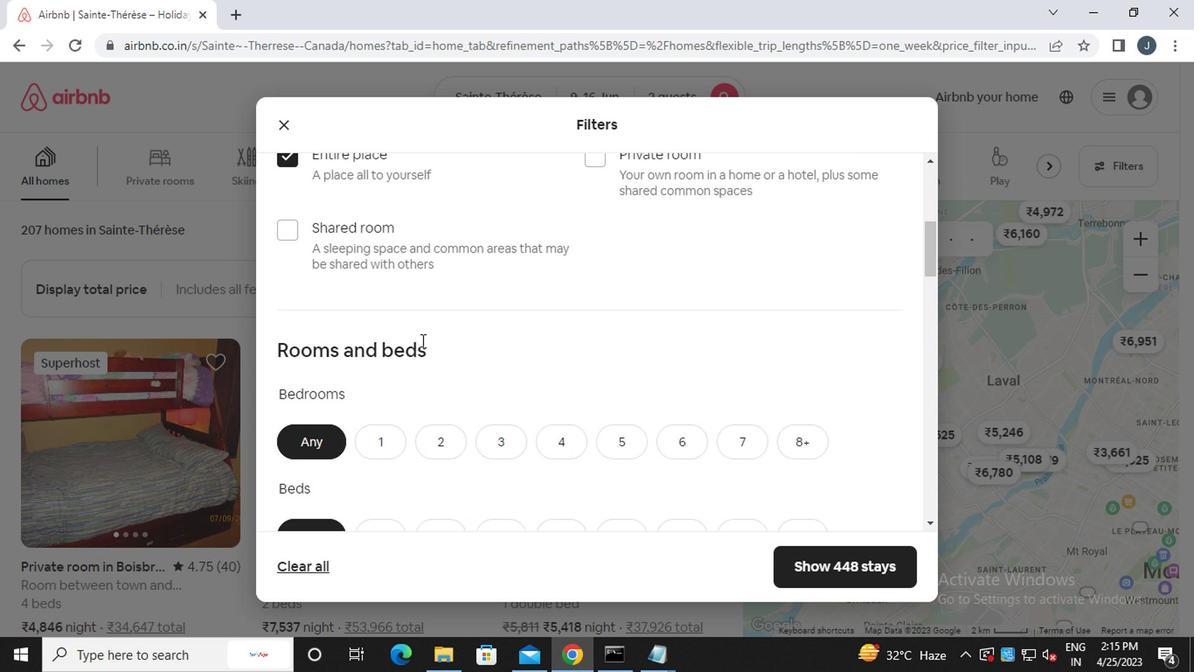 
Action: Mouse moved to (433, 289)
Screenshot: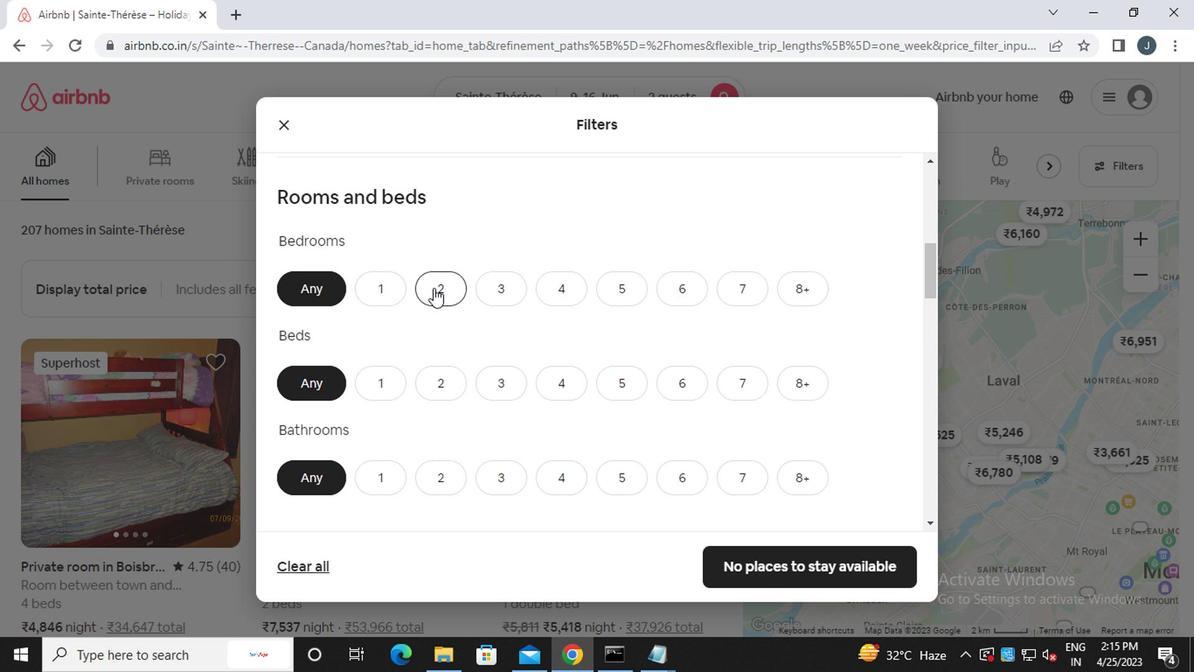
Action: Mouse pressed left at (433, 289)
Screenshot: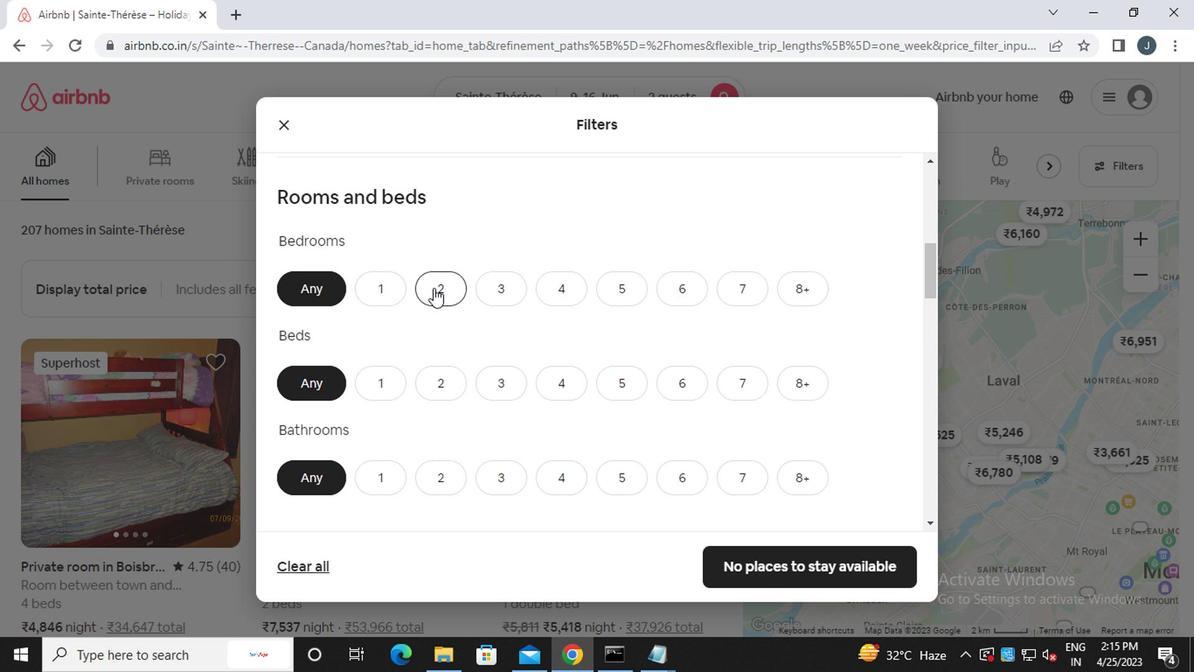 
Action: Mouse moved to (439, 383)
Screenshot: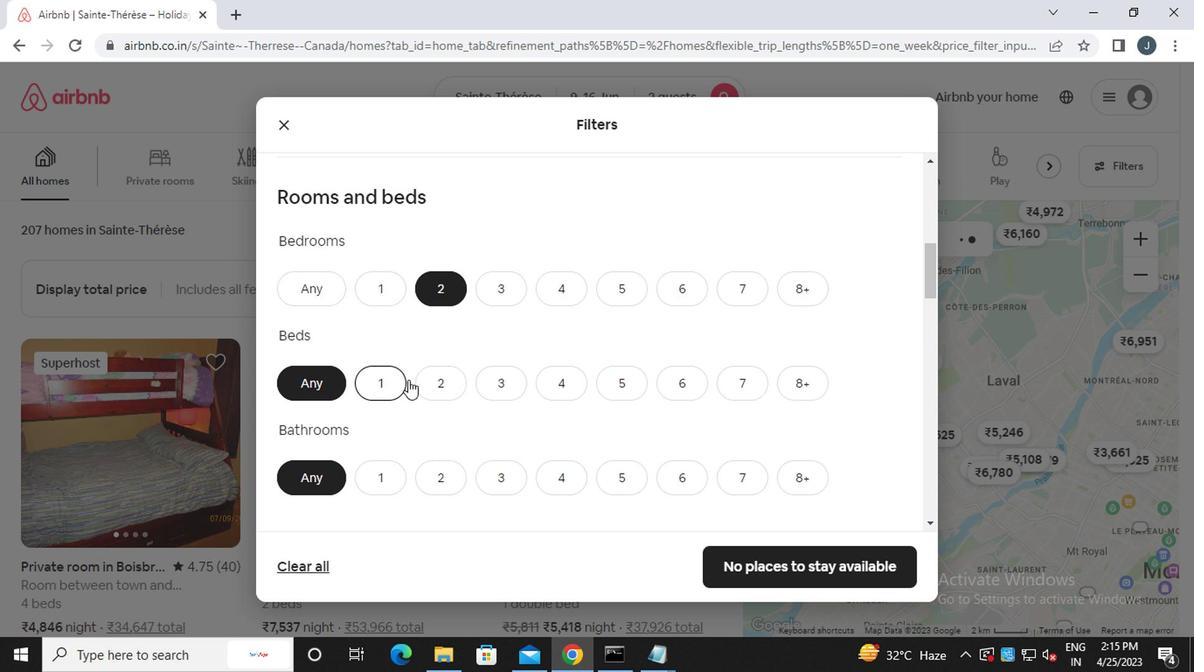 
Action: Mouse pressed left at (439, 383)
Screenshot: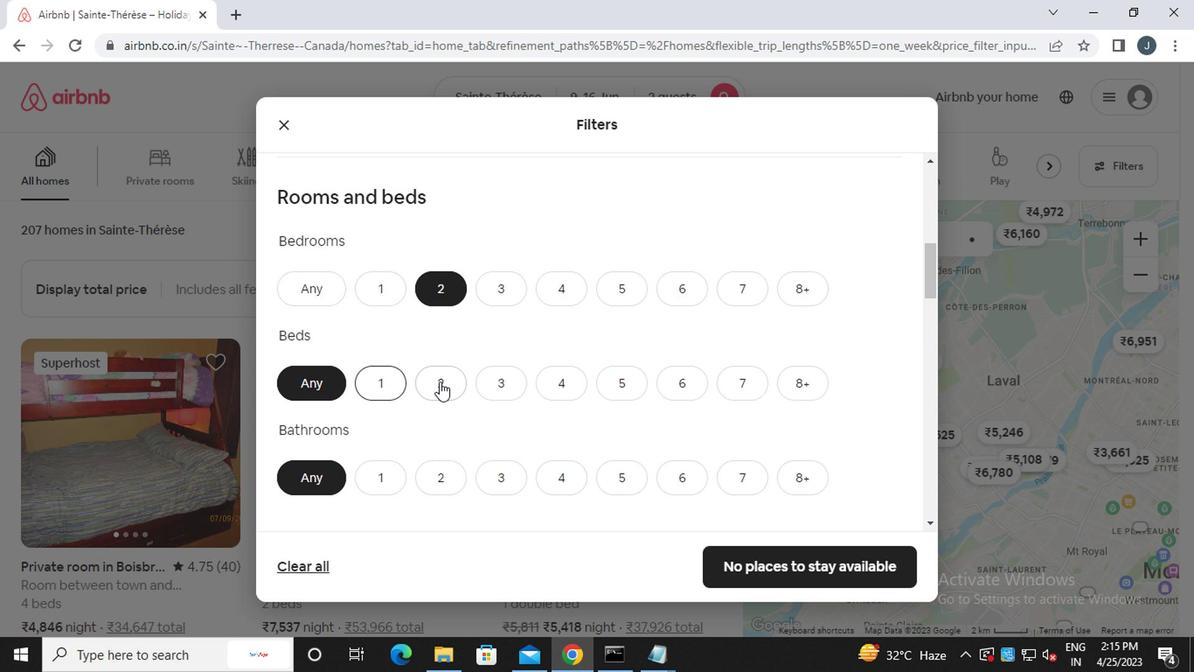 
Action: Mouse moved to (377, 472)
Screenshot: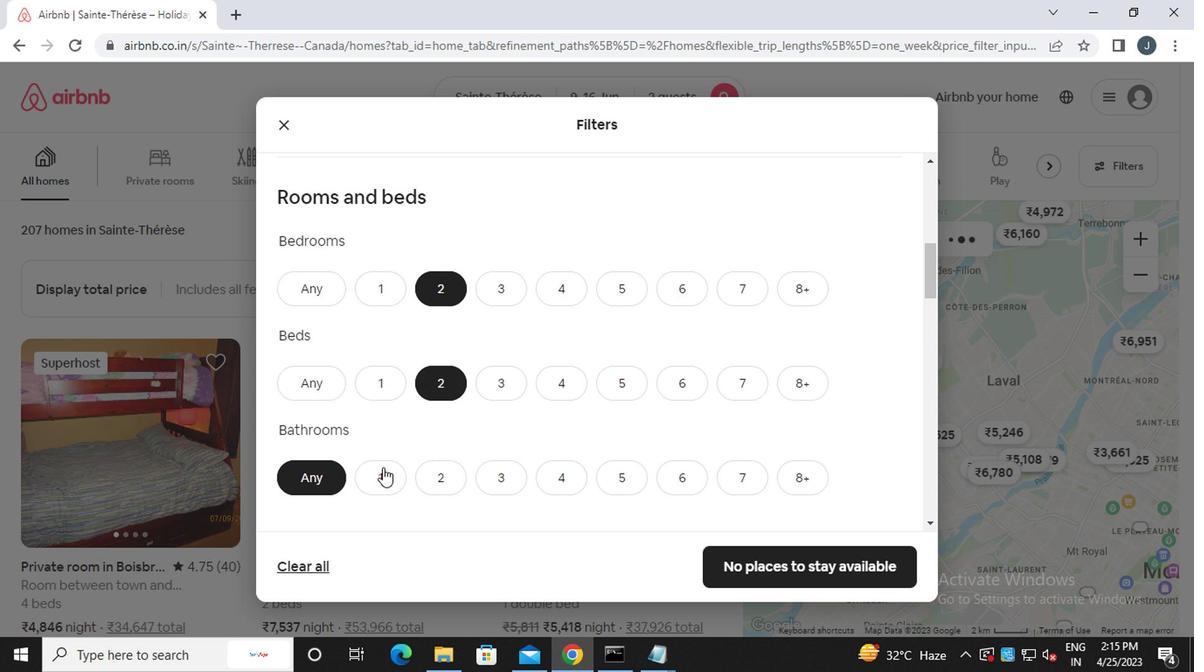 
Action: Mouse pressed left at (377, 472)
Screenshot: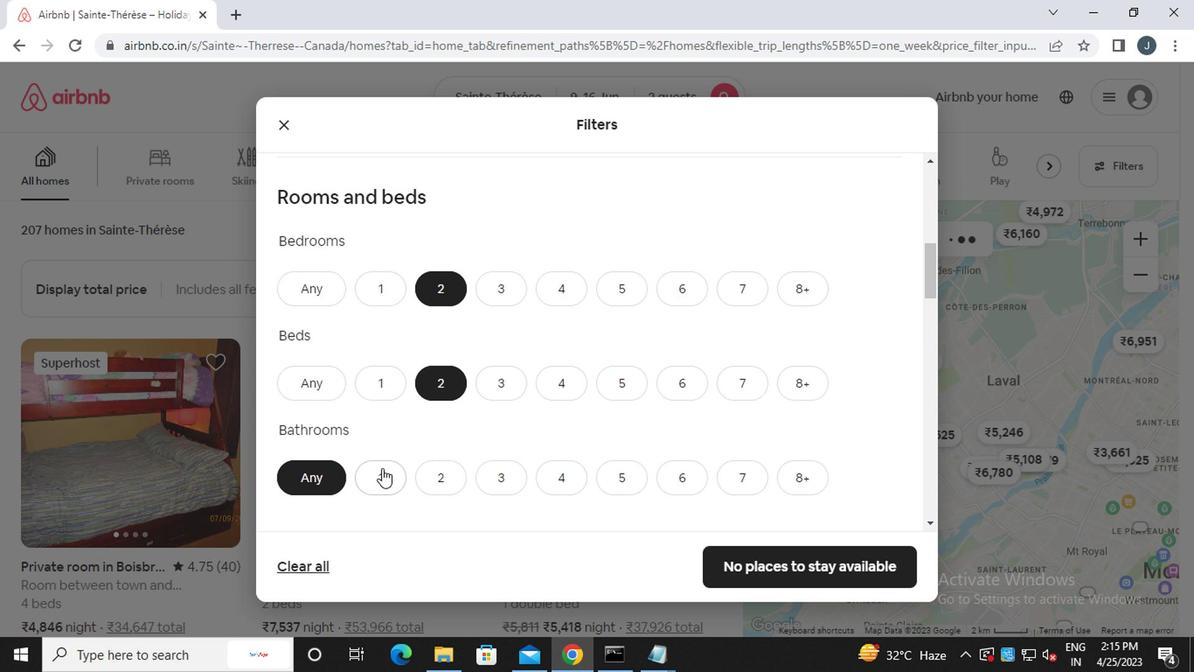 
Action: Mouse moved to (496, 373)
Screenshot: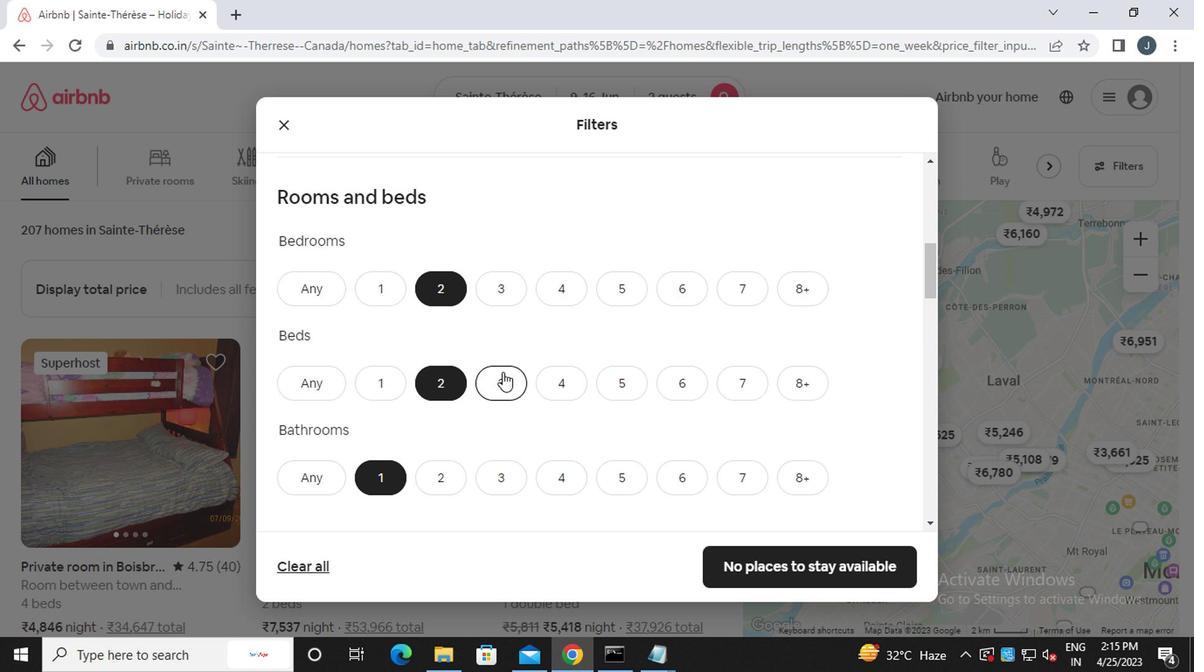 
Action: Mouse scrolled (496, 372) with delta (0, 0)
Screenshot: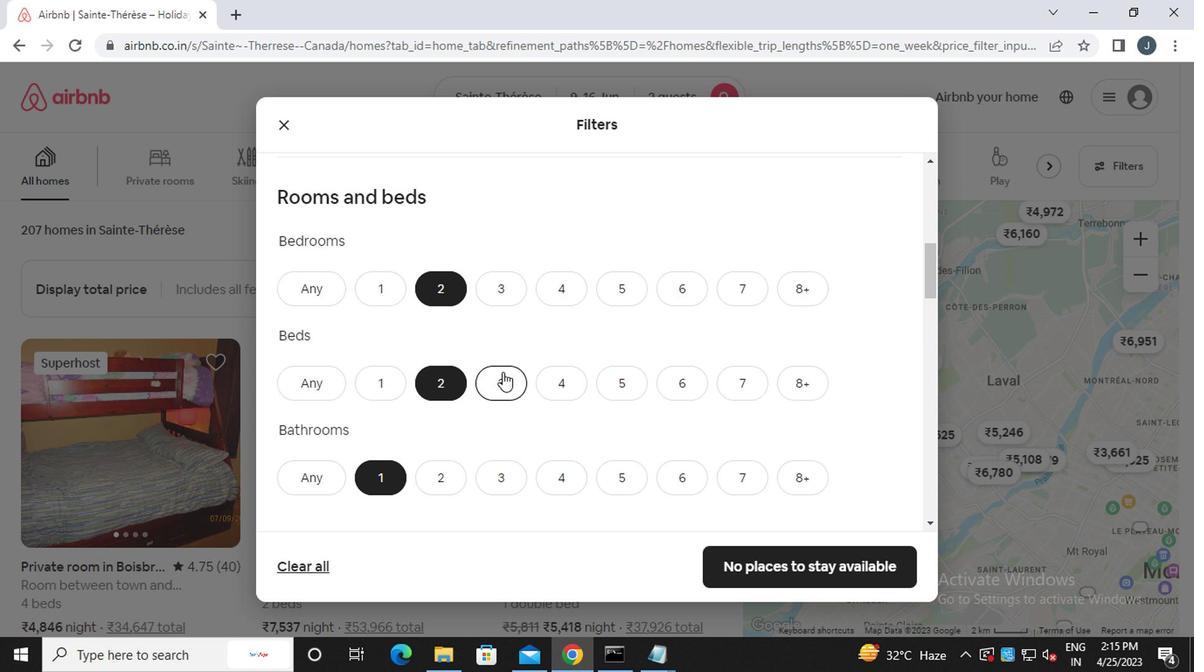 
Action: Mouse moved to (496, 373)
Screenshot: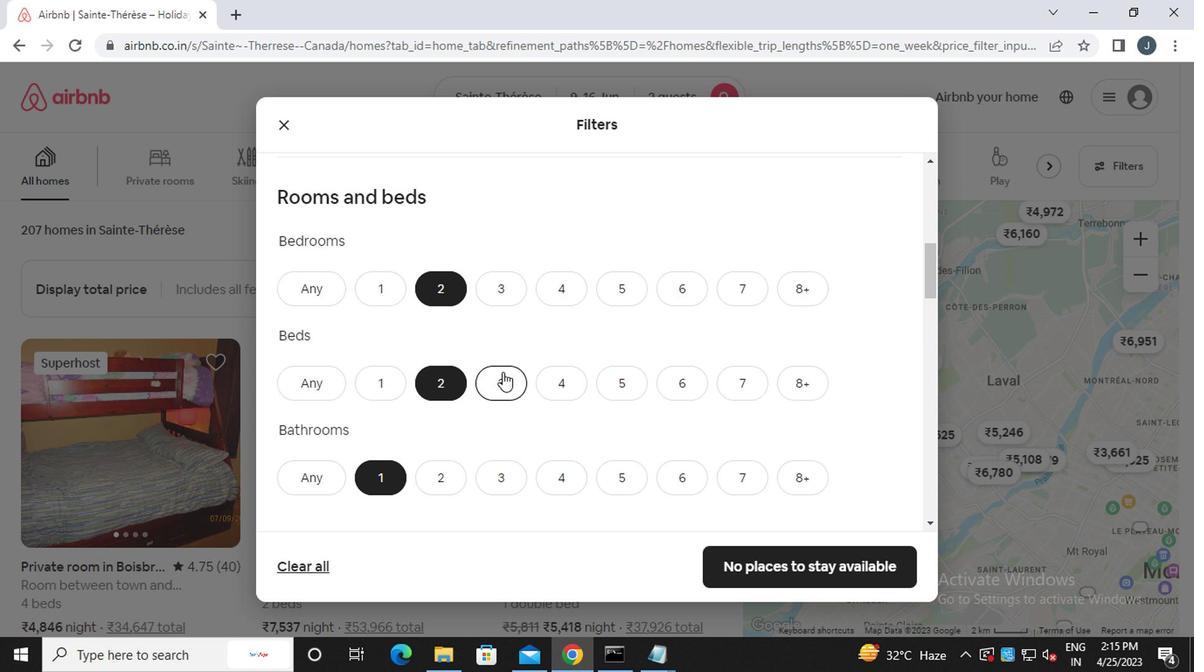 
Action: Mouse scrolled (496, 372) with delta (0, 0)
Screenshot: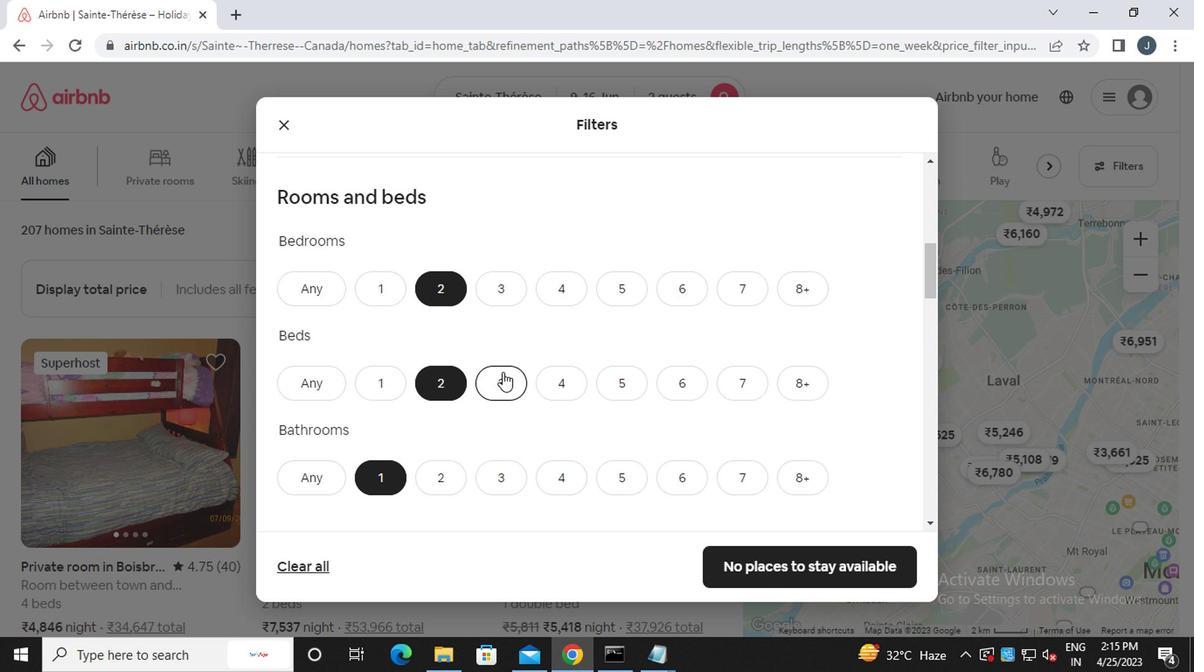 
Action: Mouse scrolled (496, 372) with delta (0, 0)
Screenshot: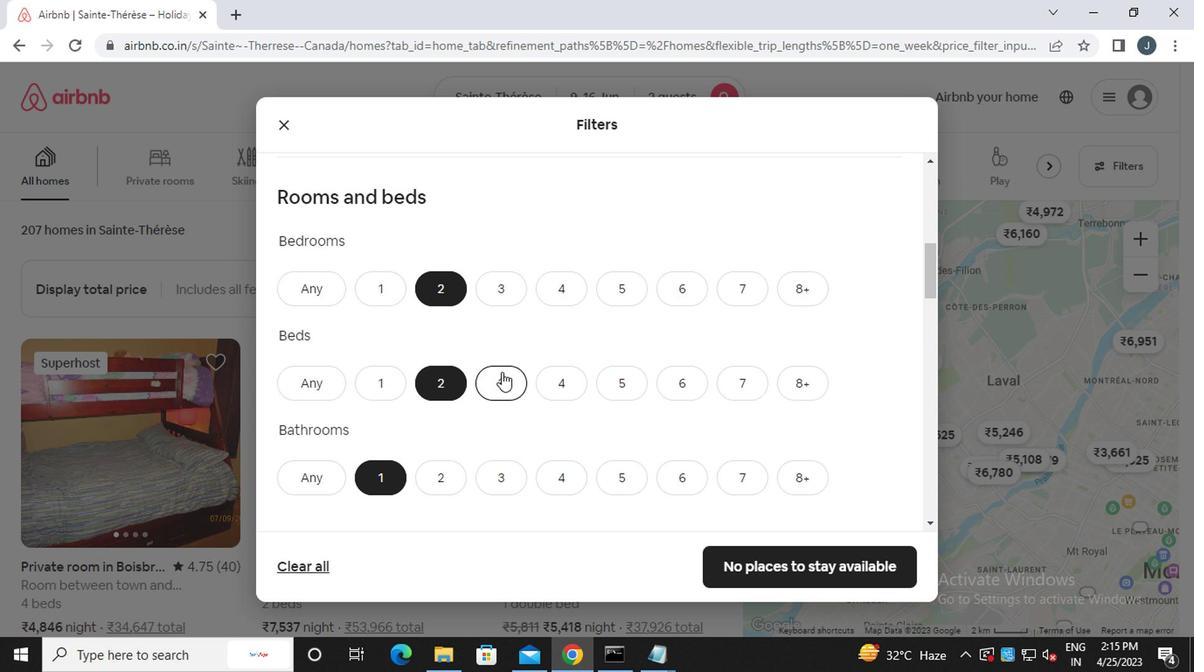 
Action: Mouse moved to (359, 420)
Screenshot: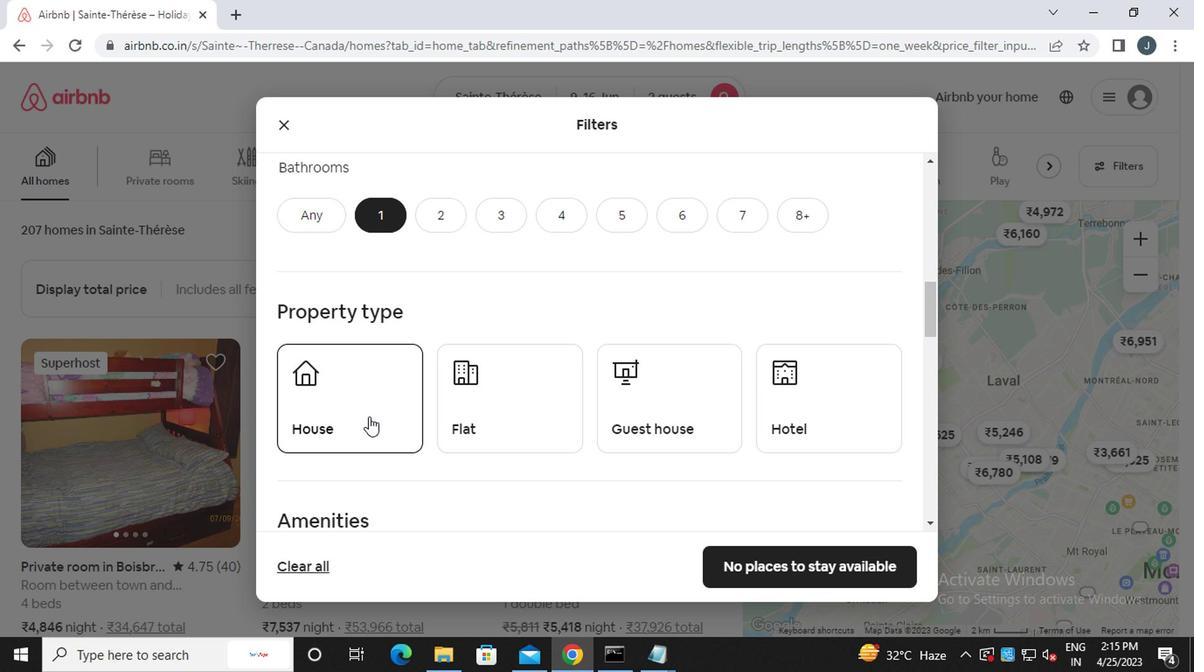 
Action: Mouse pressed left at (359, 420)
Screenshot: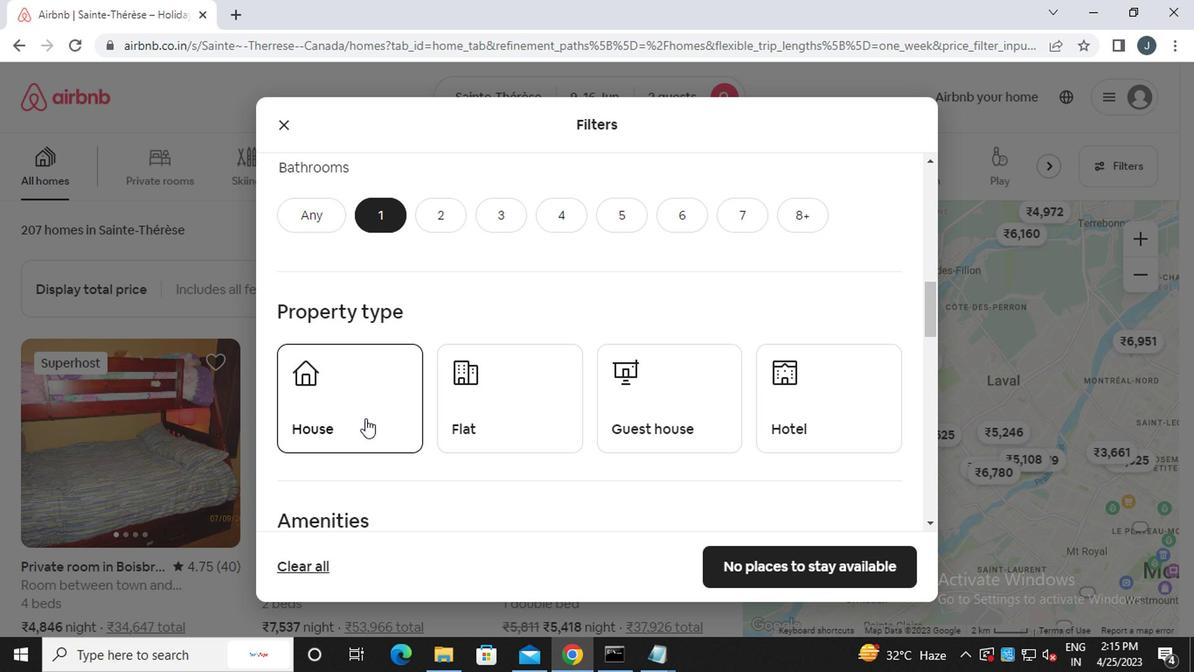 
Action: Mouse moved to (487, 420)
Screenshot: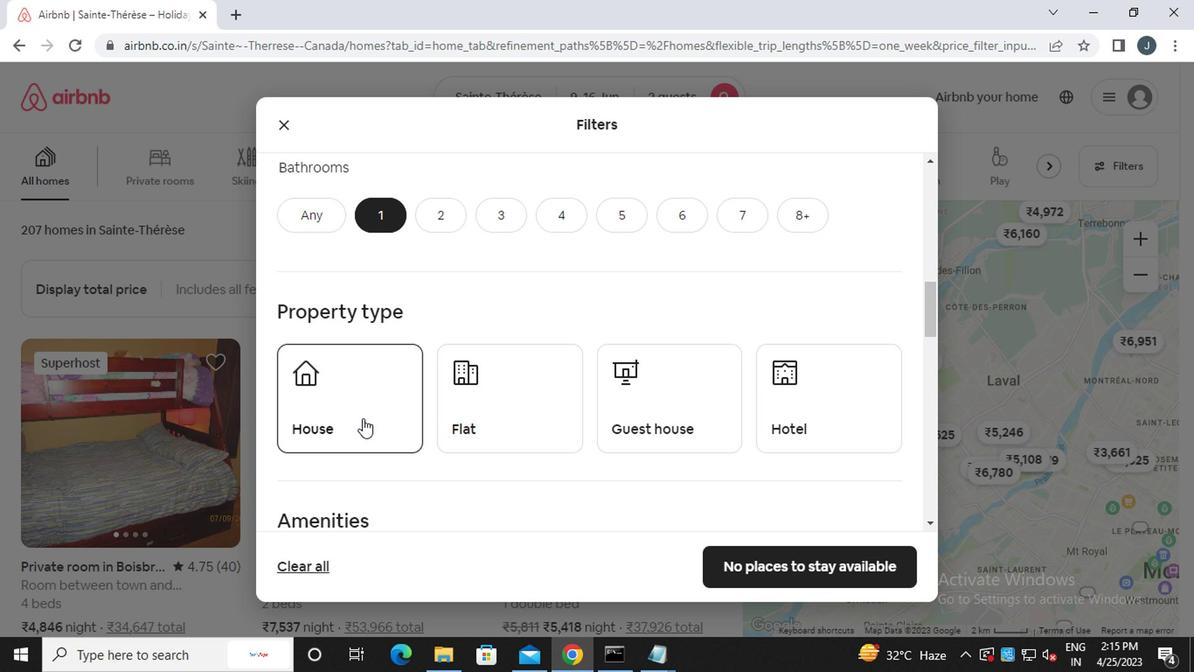 
Action: Mouse pressed left at (487, 420)
Screenshot: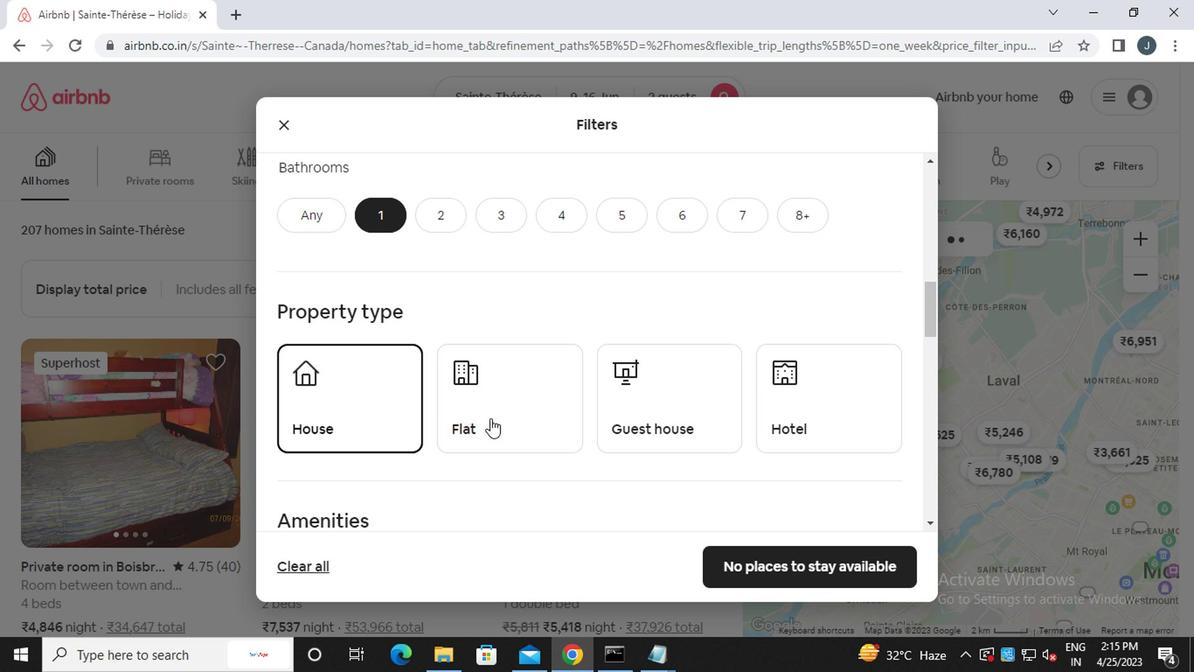 
Action: Mouse moved to (630, 423)
Screenshot: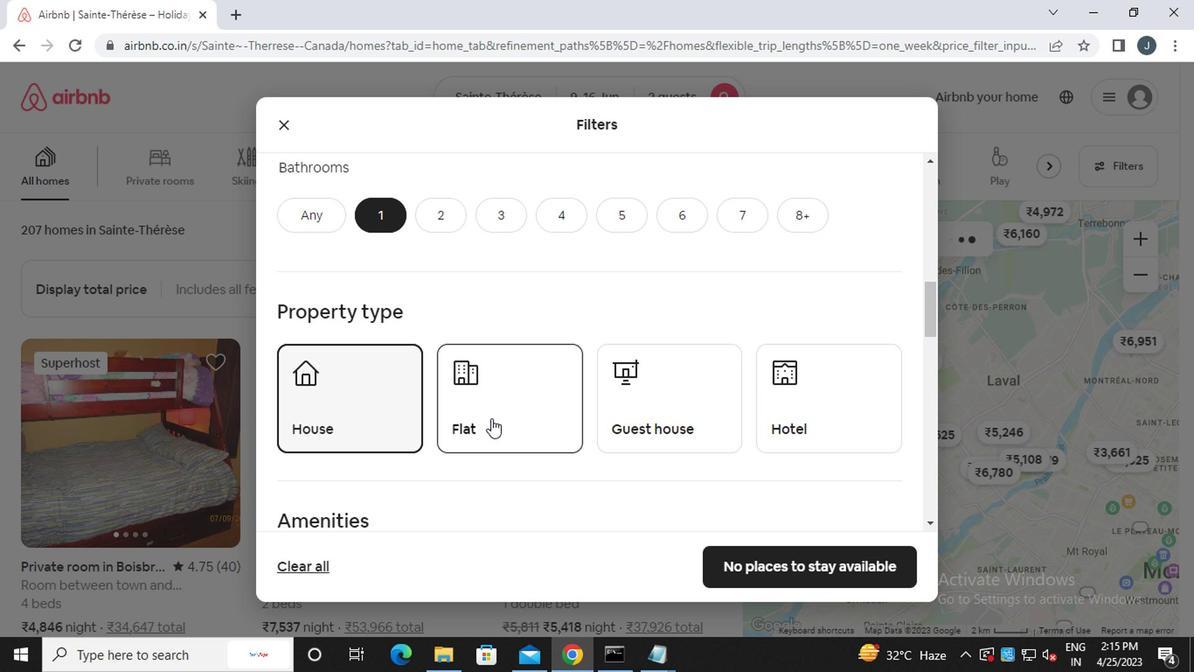 
Action: Mouse pressed left at (630, 423)
Screenshot: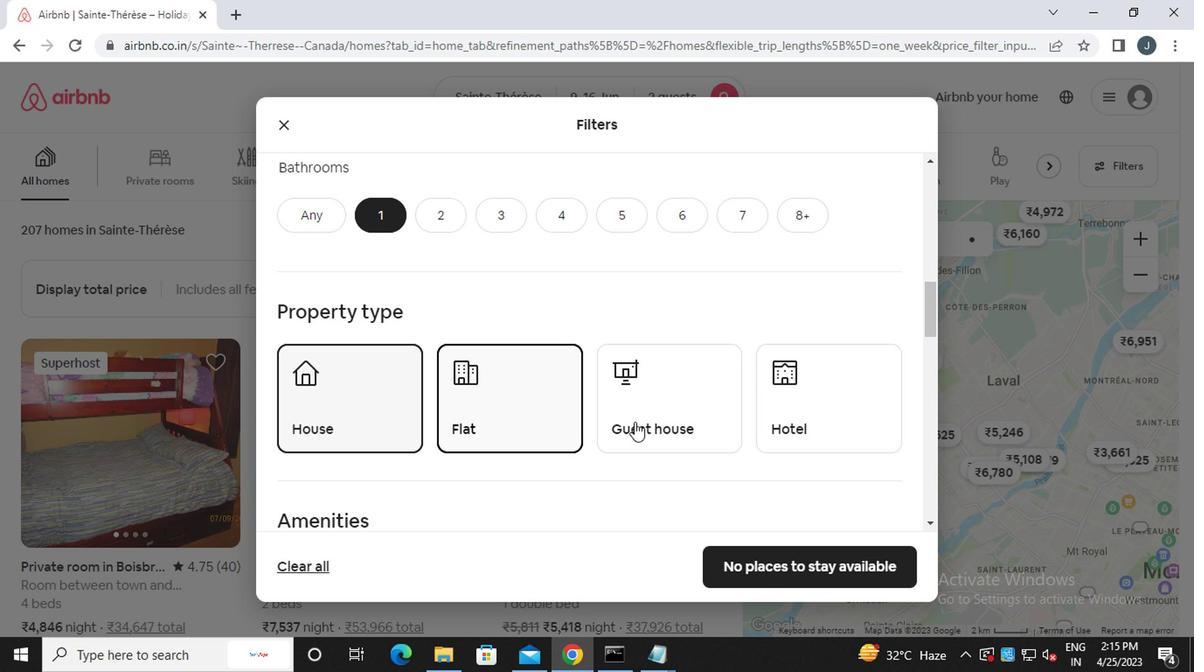 
Action: Mouse moved to (500, 405)
Screenshot: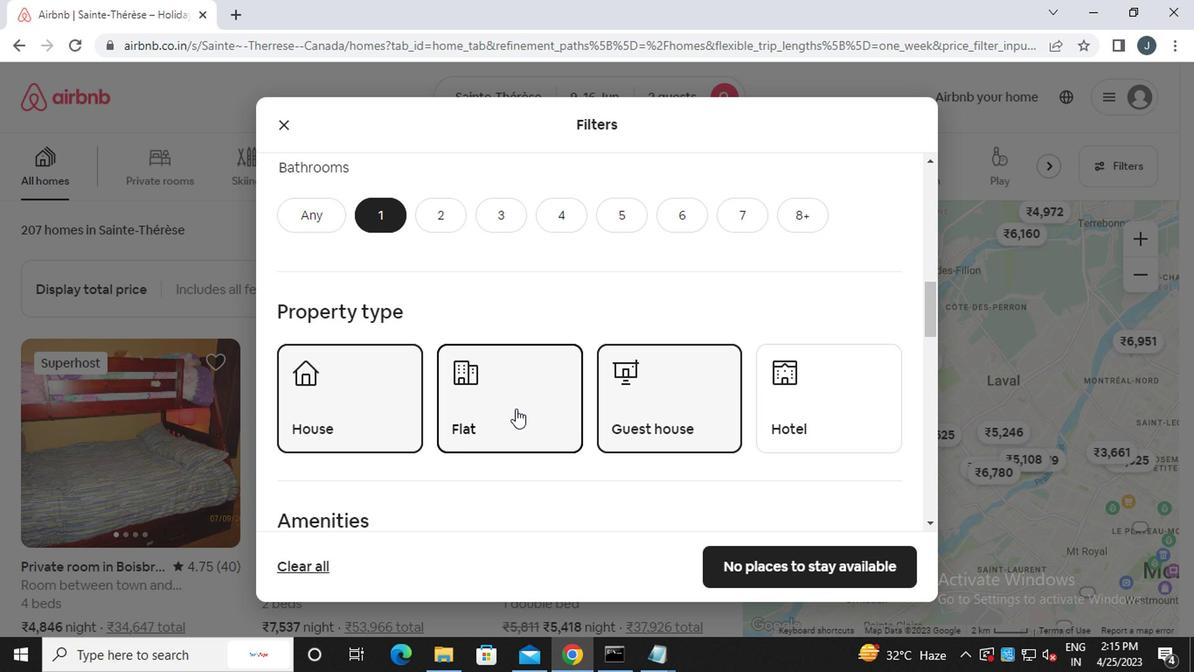 
Action: Mouse scrolled (500, 404) with delta (0, 0)
Screenshot: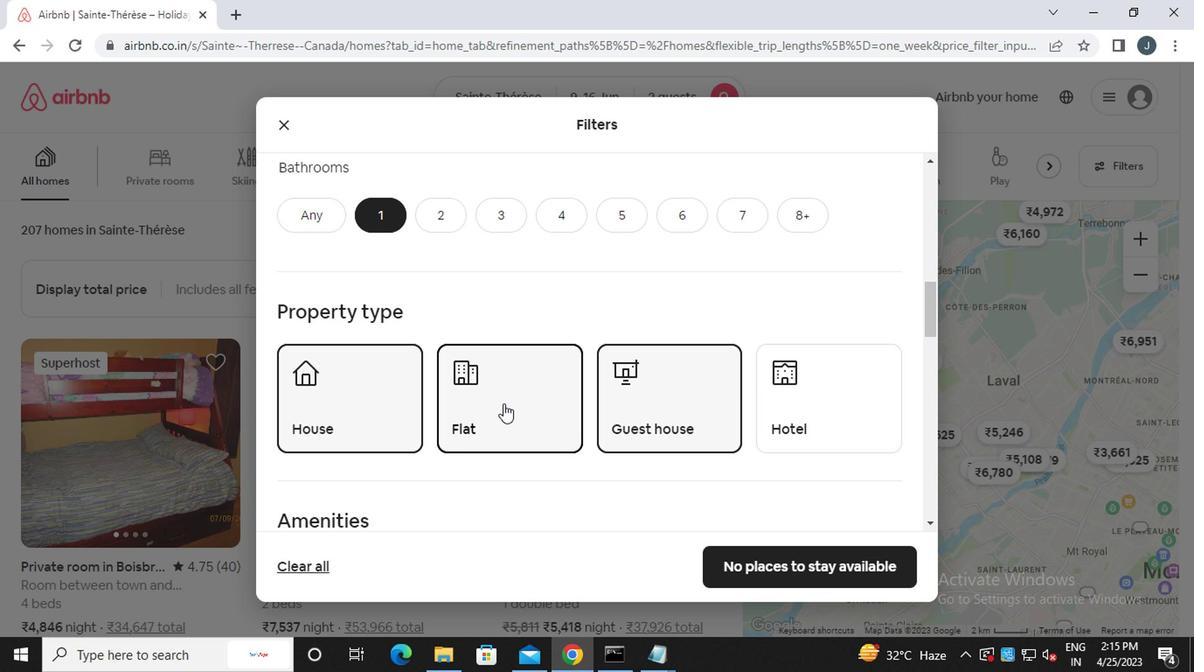 
Action: Mouse scrolled (500, 404) with delta (0, 0)
Screenshot: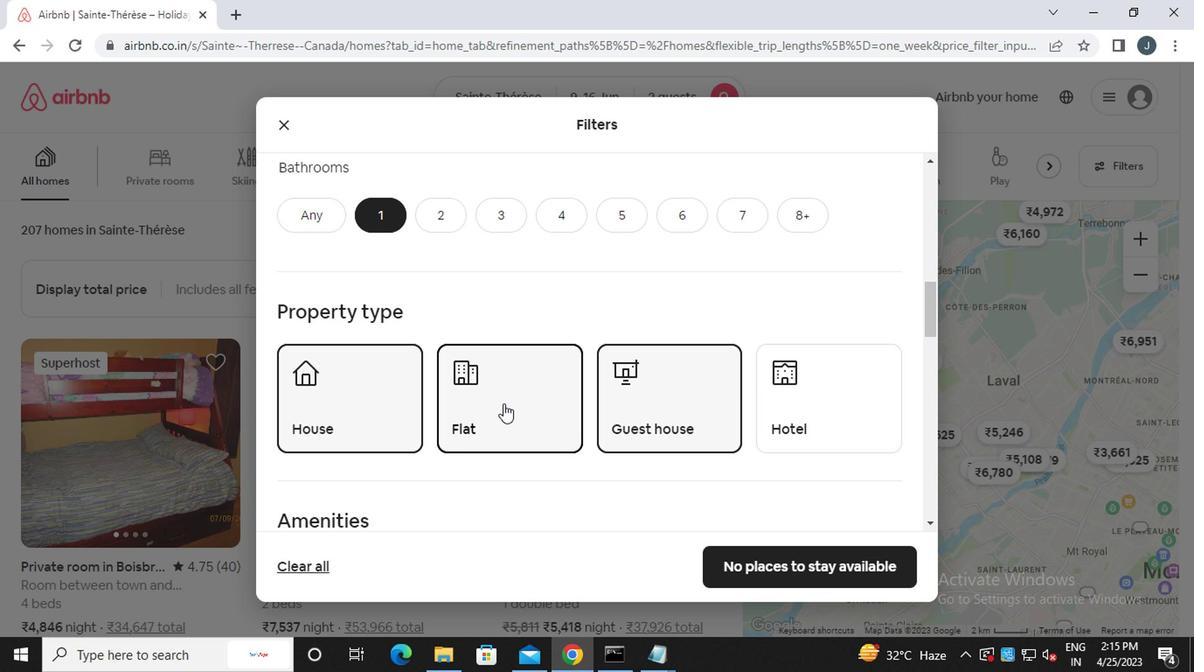
Action: Mouse scrolled (500, 404) with delta (0, 0)
Screenshot: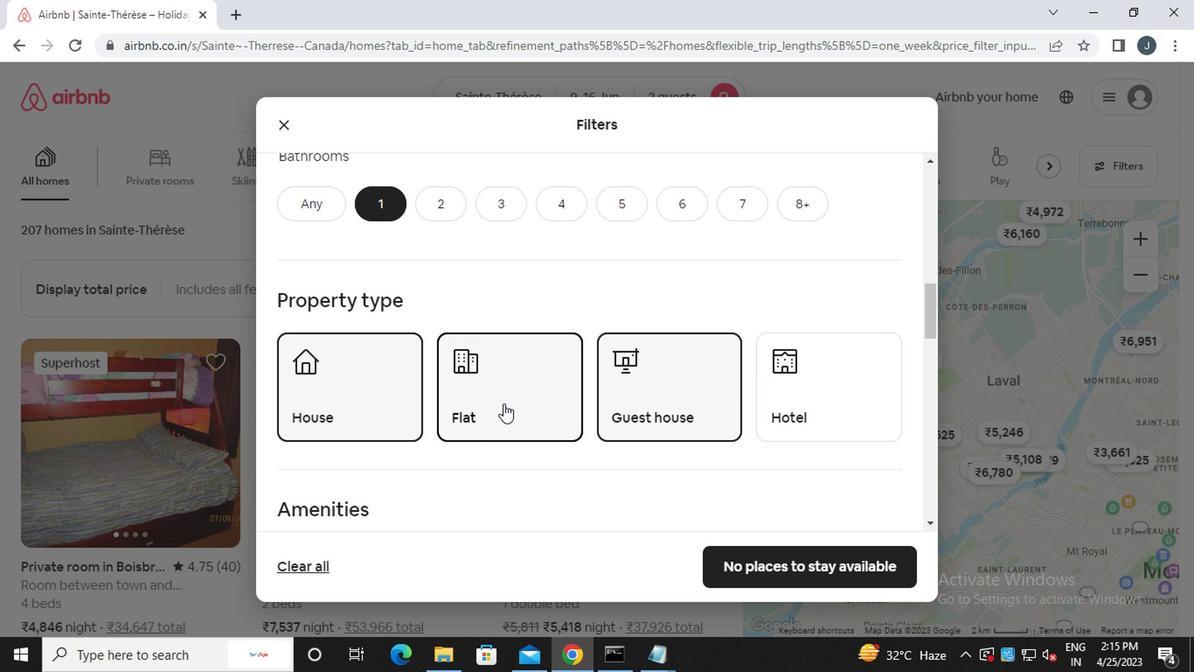 
Action: Mouse scrolled (500, 404) with delta (0, 0)
Screenshot: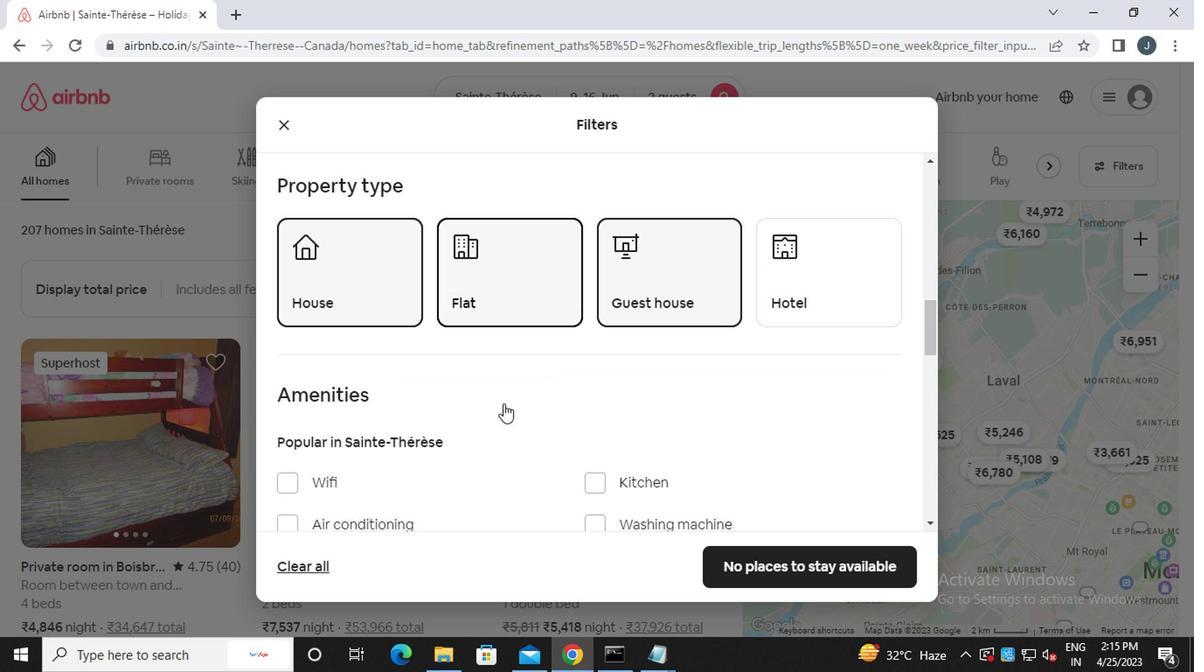 
Action: Mouse scrolled (500, 404) with delta (0, 0)
Screenshot: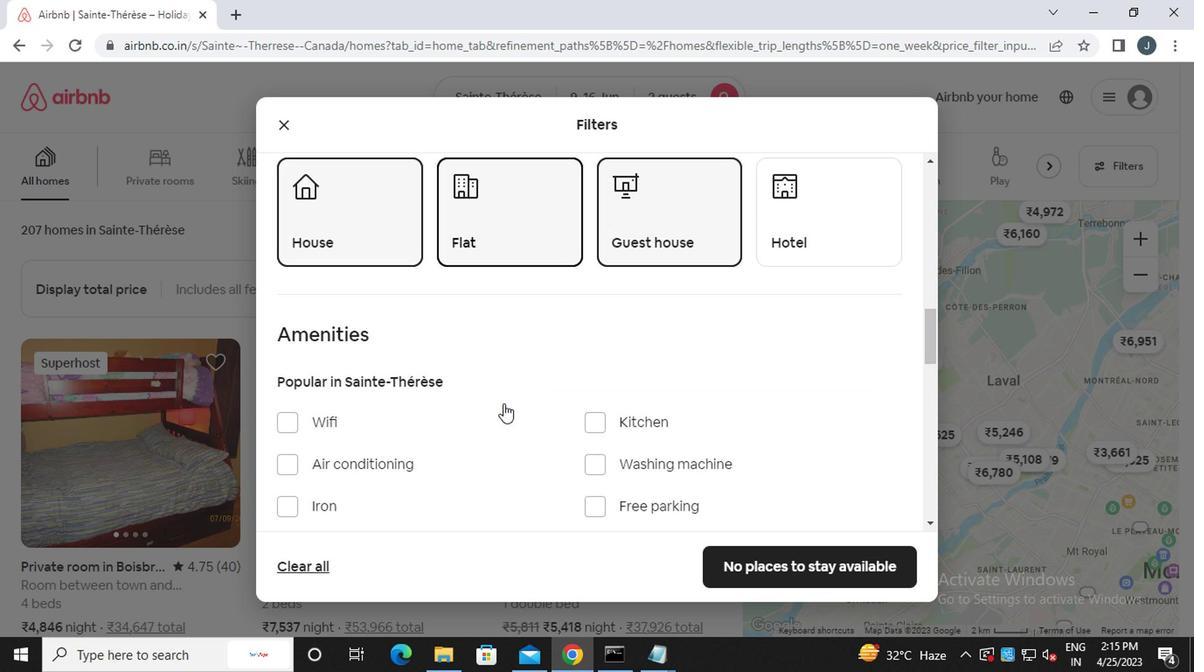 
Action: Mouse scrolled (500, 404) with delta (0, 0)
Screenshot: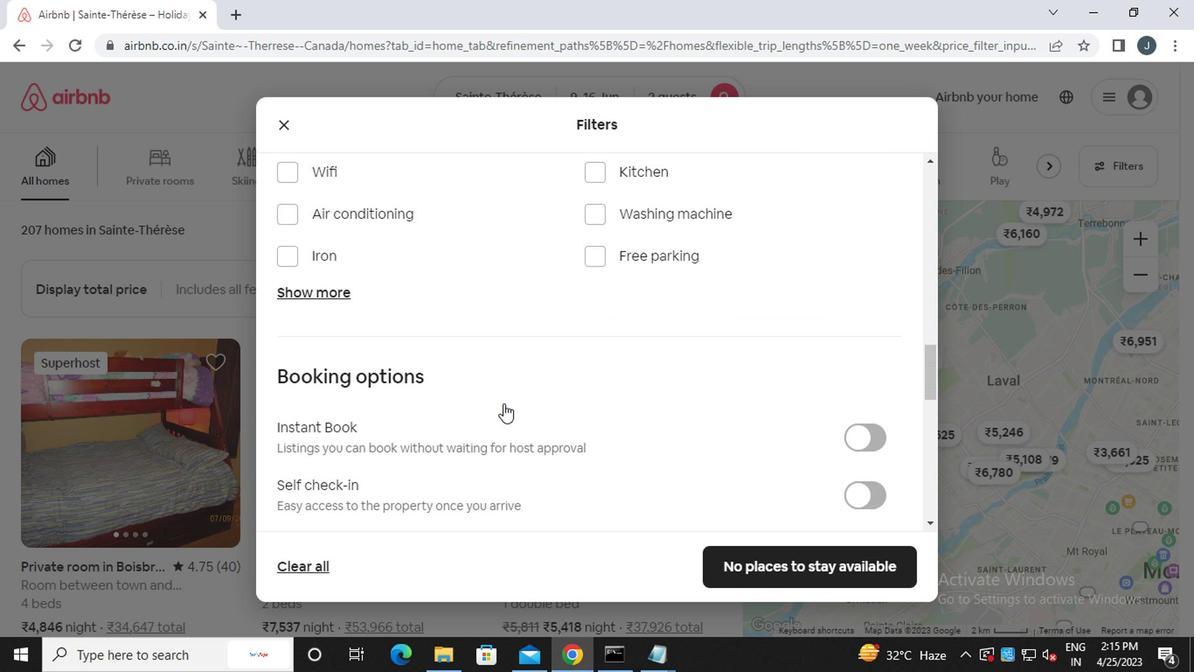 
Action: Mouse scrolled (500, 404) with delta (0, 0)
Screenshot: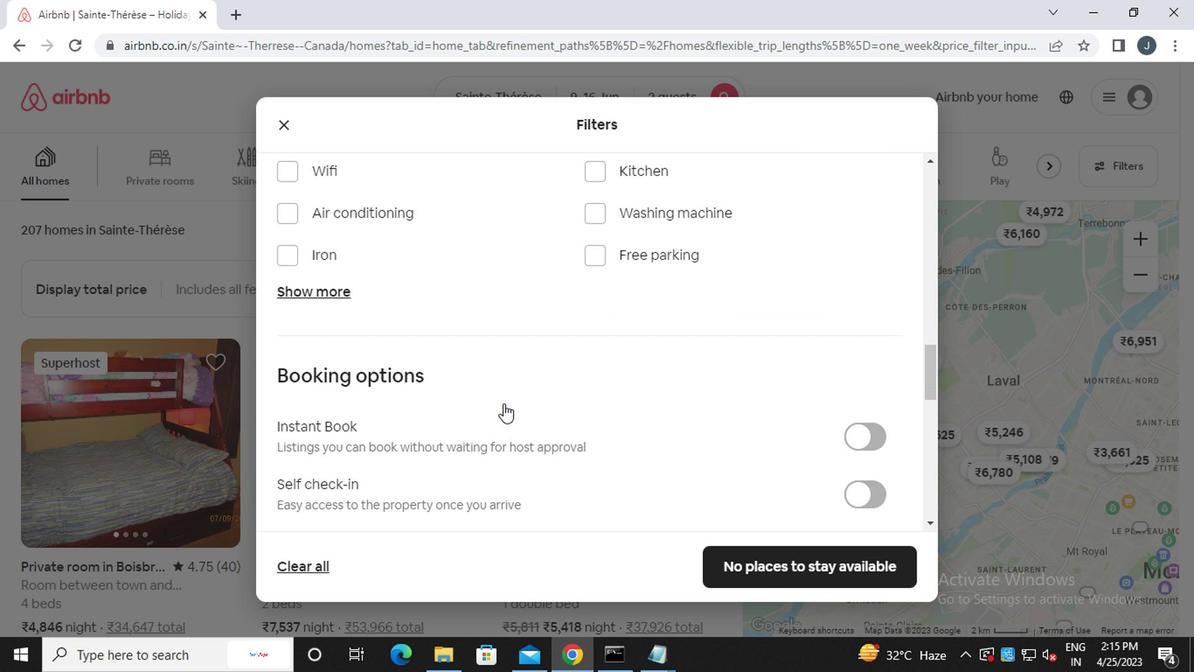 
Action: Mouse scrolled (500, 404) with delta (0, 0)
Screenshot: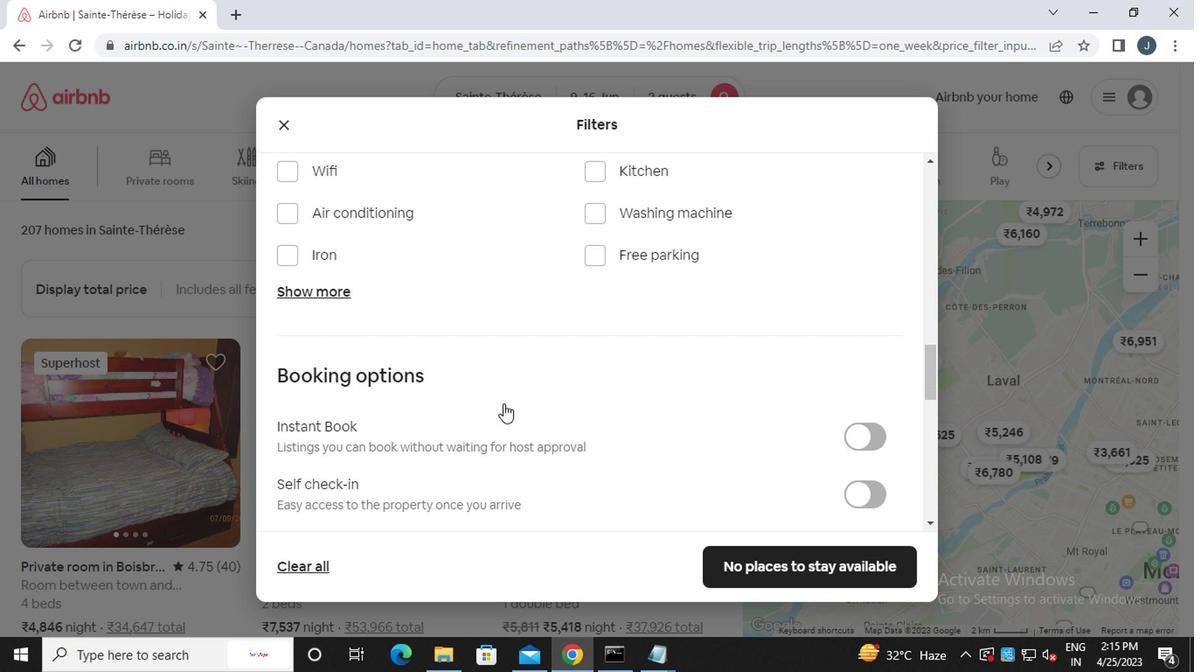 
Action: Mouse moved to (861, 238)
Screenshot: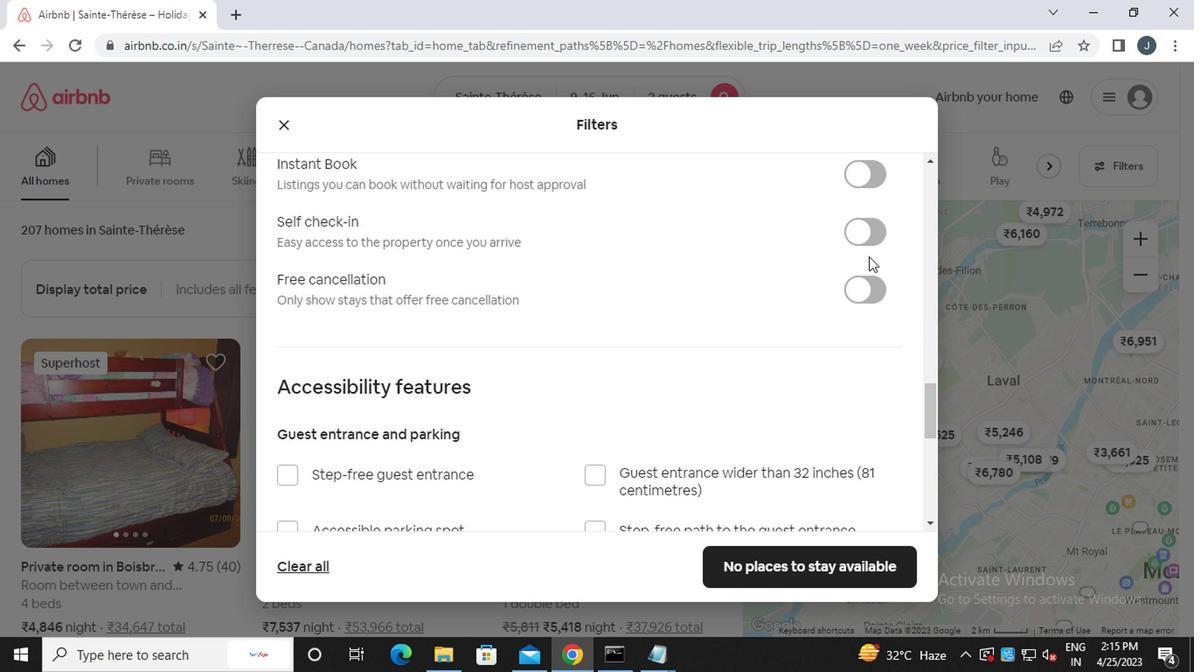
Action: Mouse pressed left at (861, 238)
Screenshot: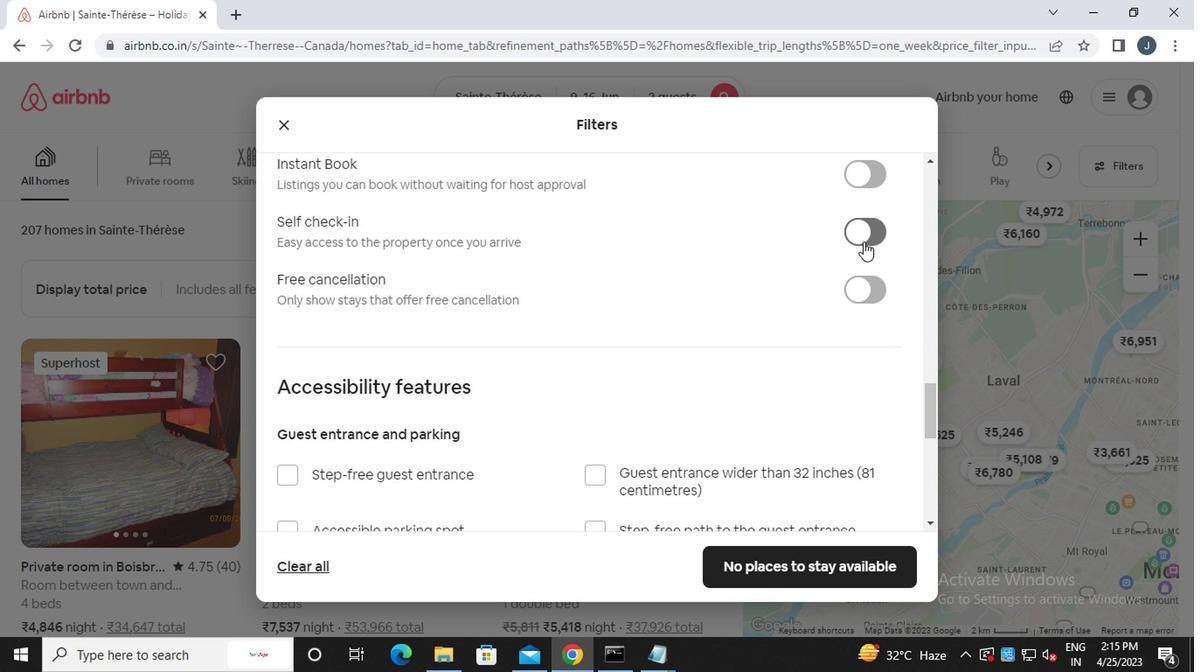 
Action: Mouse moved to (506, 394)
Screenshot: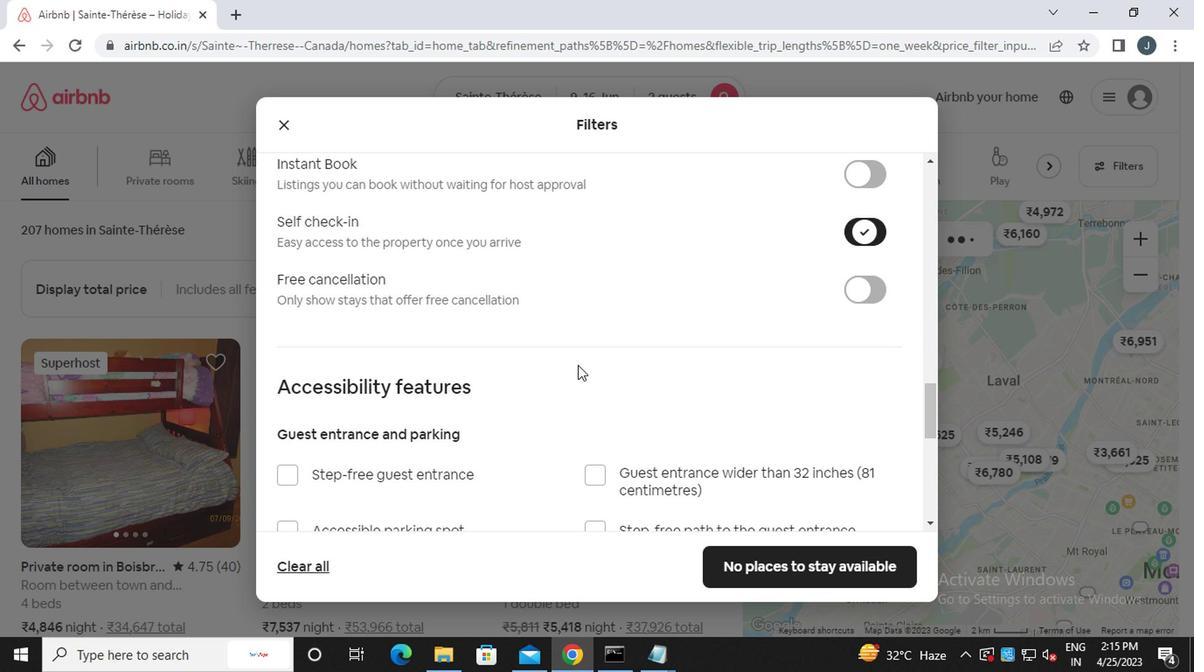 
Action: Mouse scrolled (506, 393) with delta (0, 0)
Screenshot: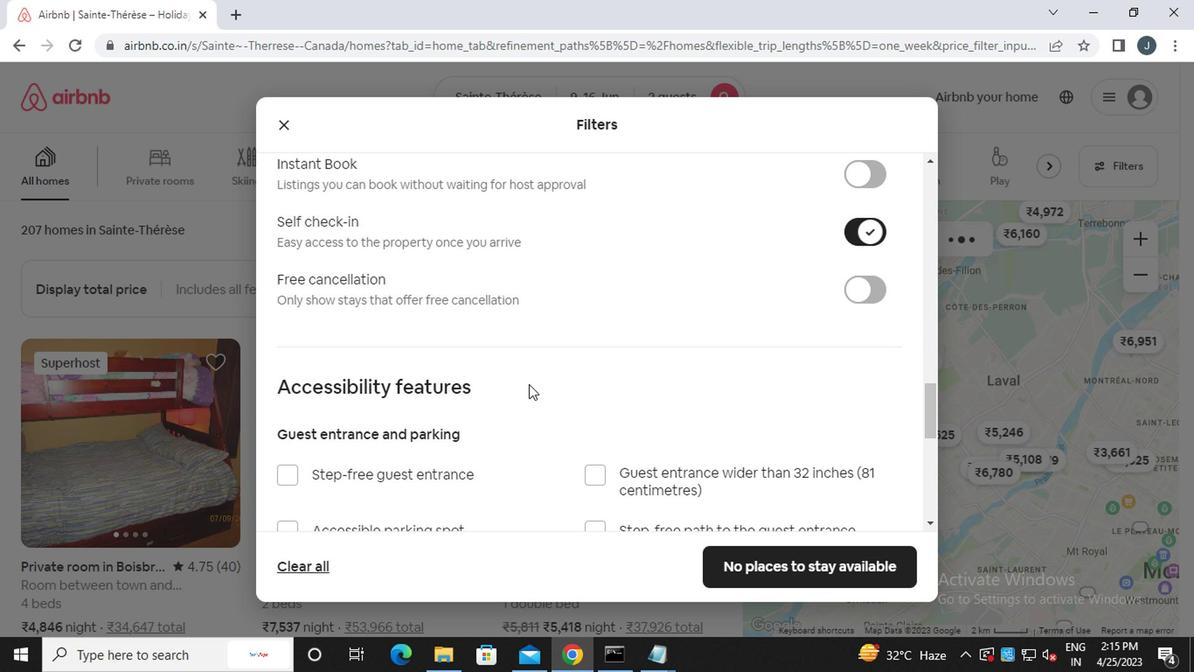 
Action: Mouse scrolled (506, 393) with delta (0, 0)
Screenshot: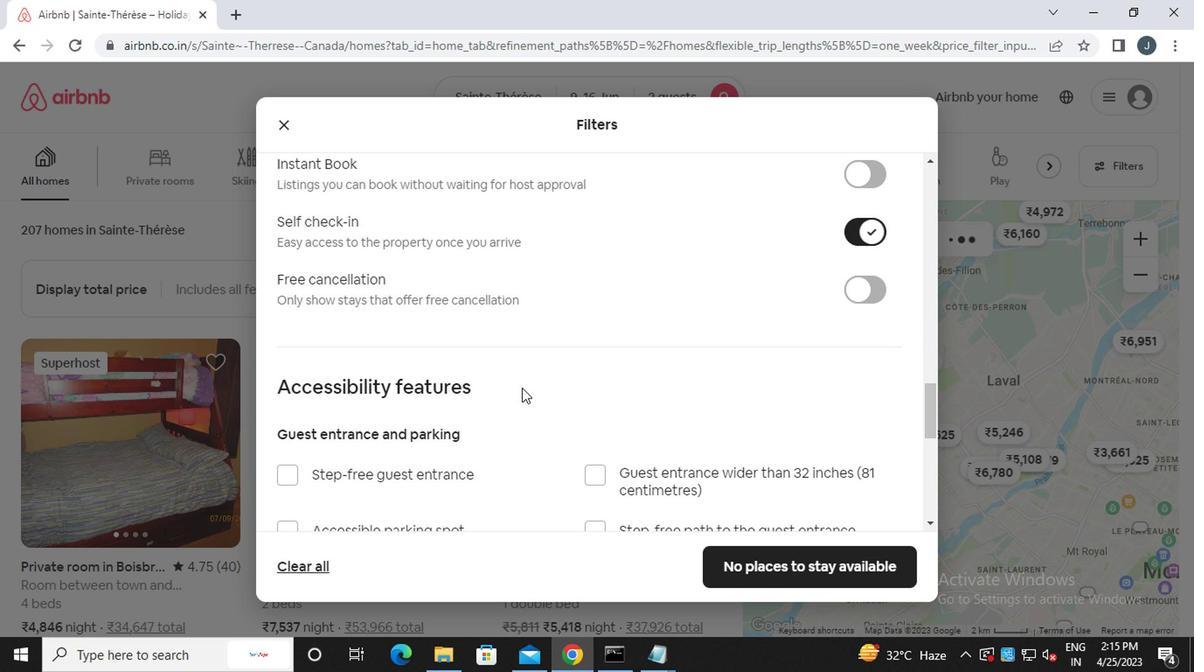 
Action: Mouse scrolled (506, 393) with delta (0, 0)
Screenshot: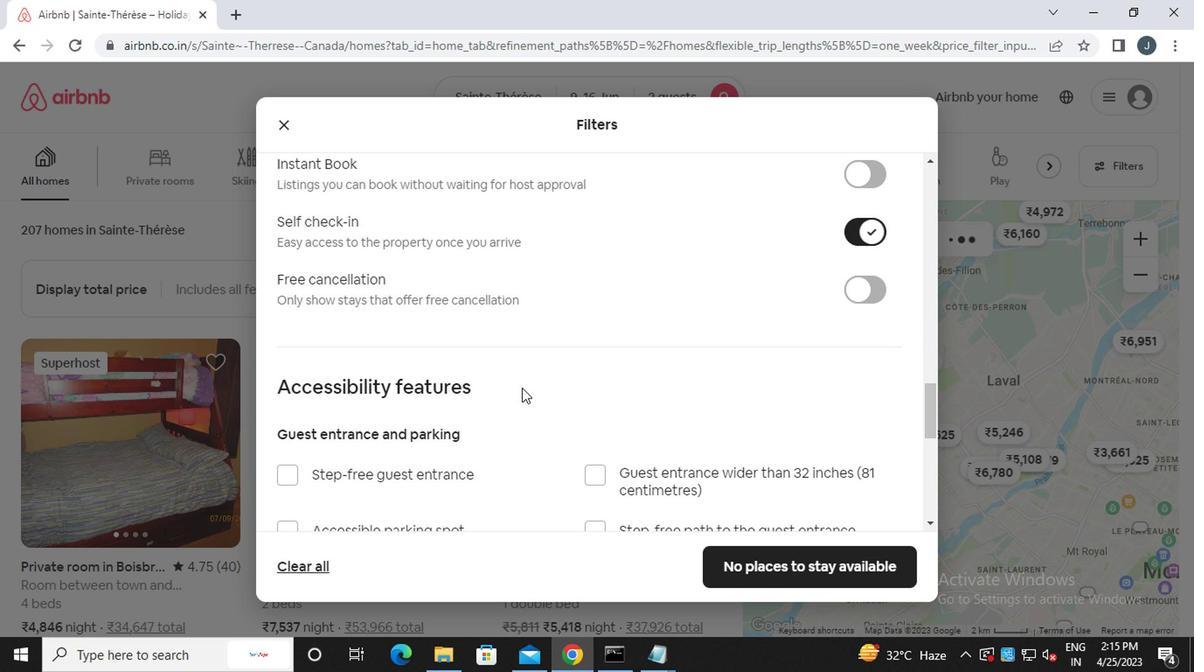 
Action: Mouse scrolled (506, 393) with delta (0, 0)
Screenshot: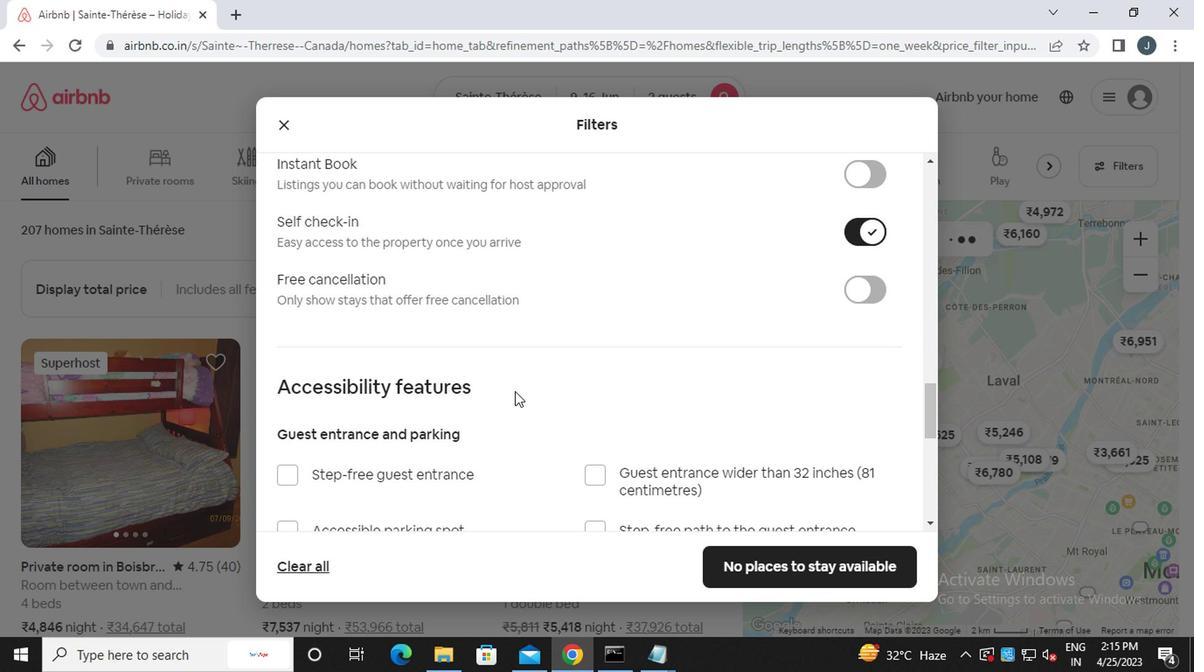 
Action: Mouse scrolled (506, 393) with delta (0, 0)
Screenshot: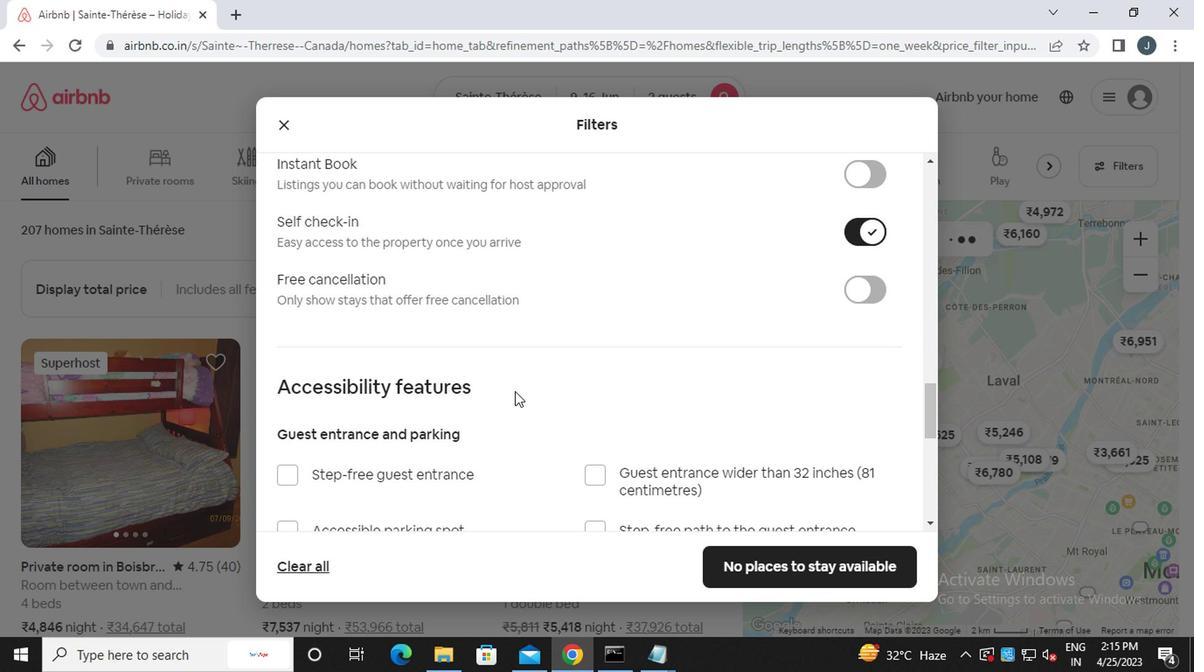 
Action: Mouse scrolled (506, 393) with delta (0, 0)
Screenshot: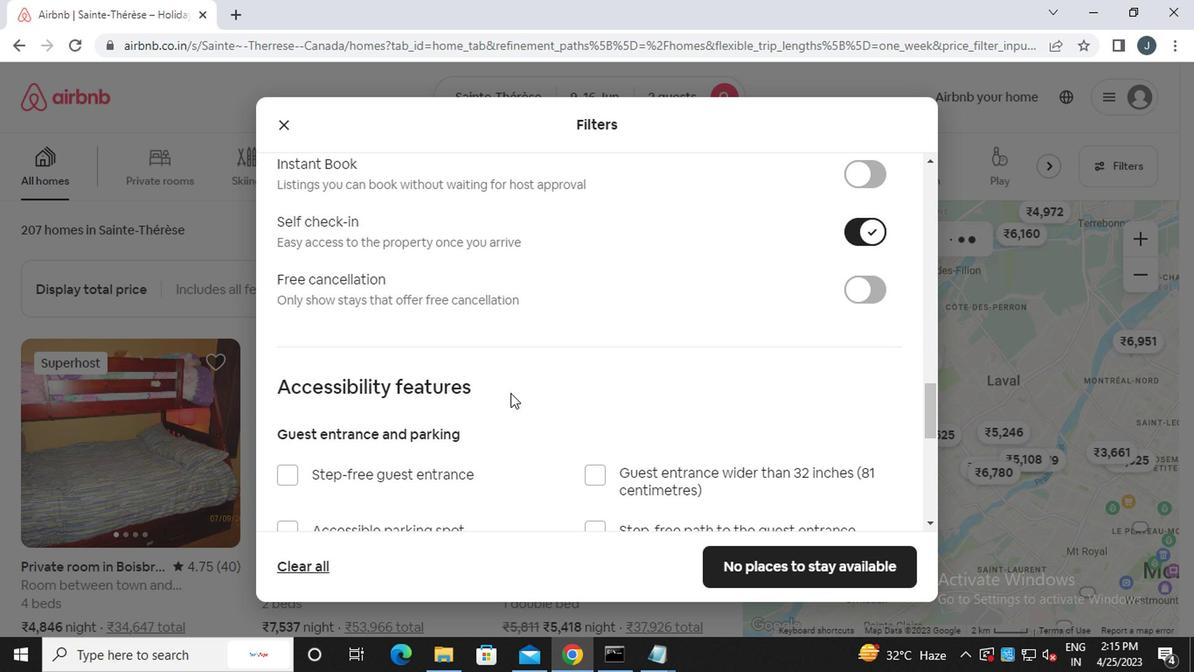 
Action: Mouse scrolled (506, 393) with delta (0, 0)
Screenshot: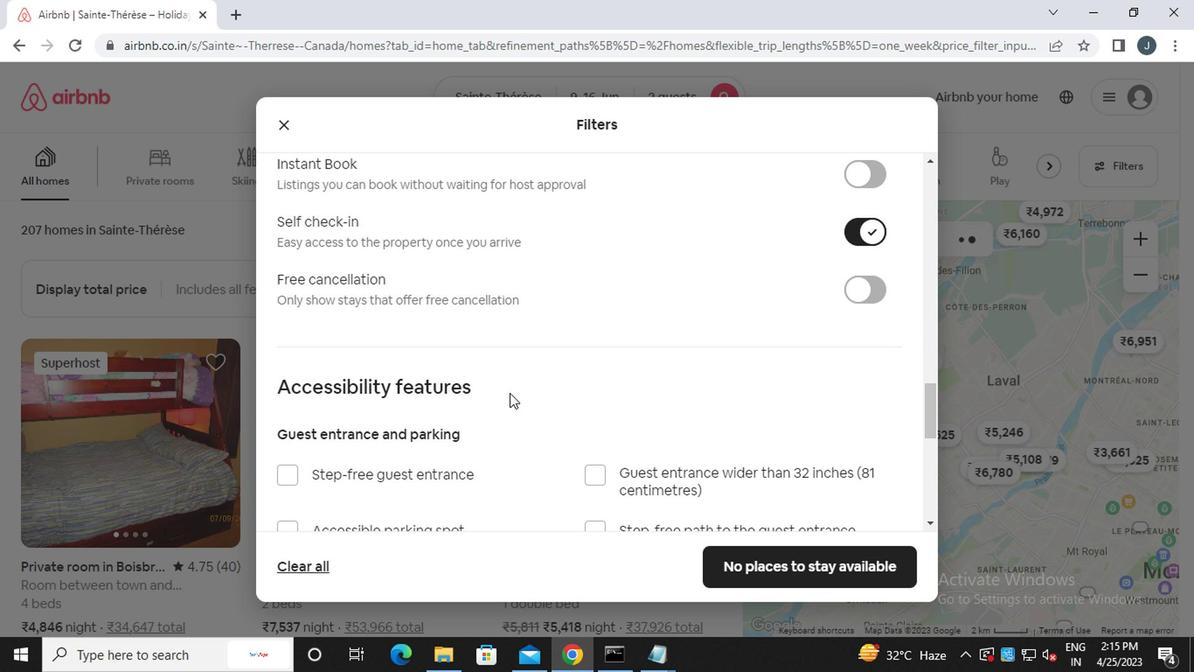 
Action: Mouse moved to (287, 406)
Screenshot: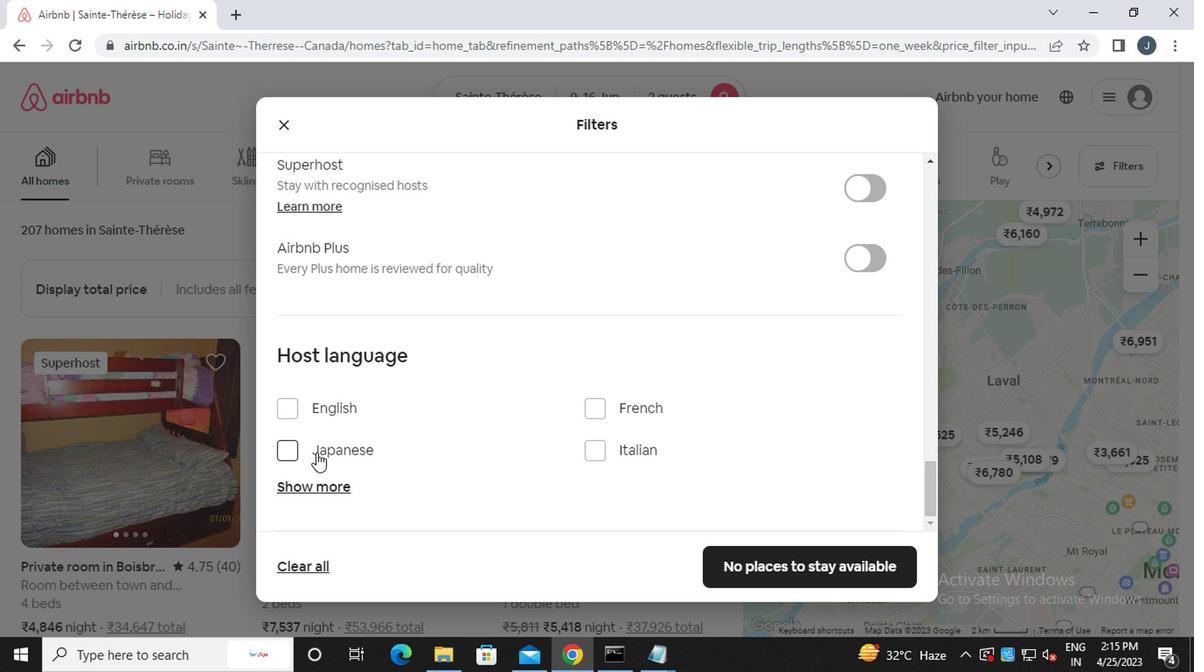 
Action: Mouse pressed left at (287, 406)
Screenshot: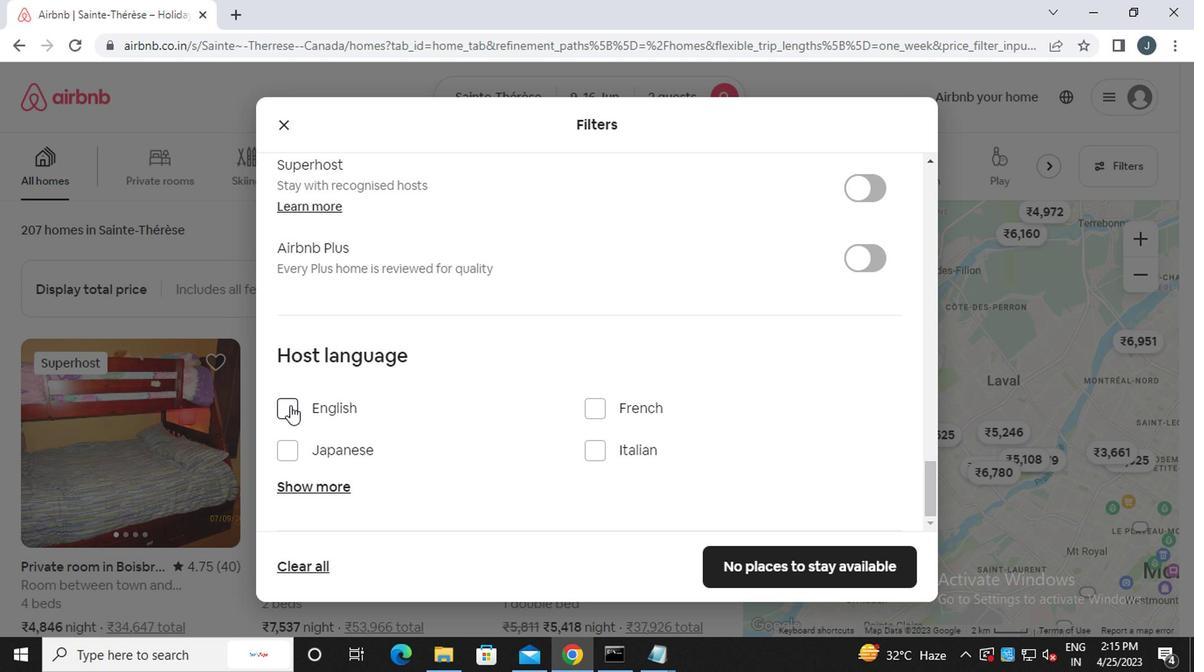 
Action: Mouse moved to (786, 568)
Screenshot: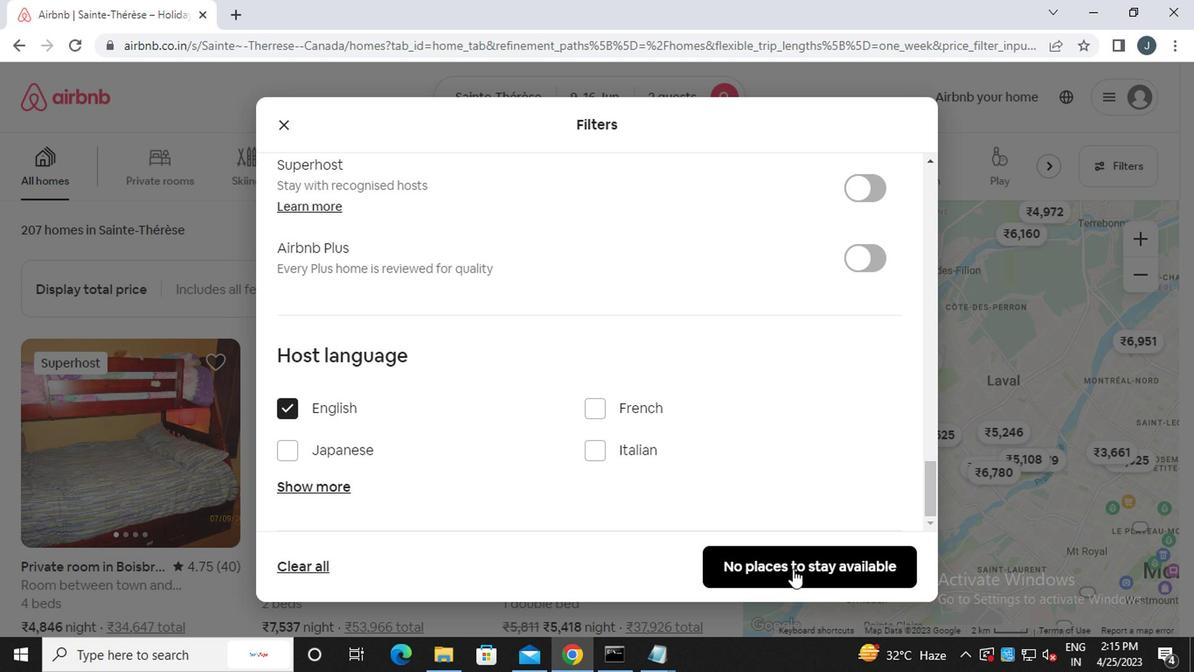 
Action: Mouse pressed left at (786, 568)
Screenshot: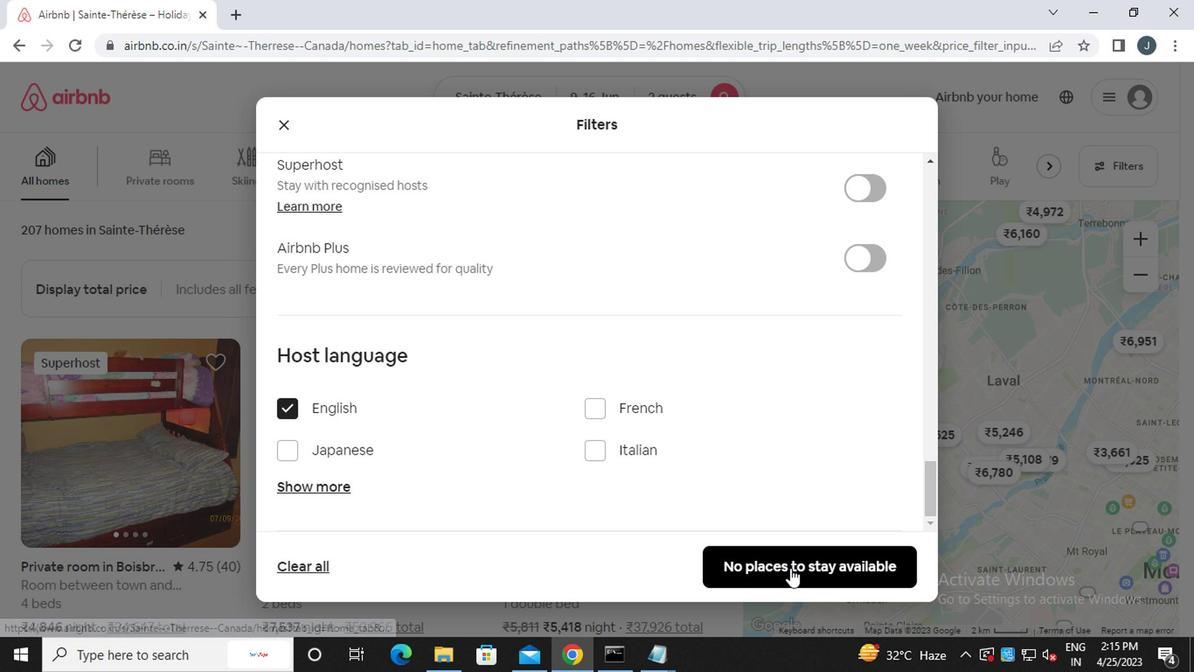 
Action: Mouse moved to (581, 128)
Screenshot: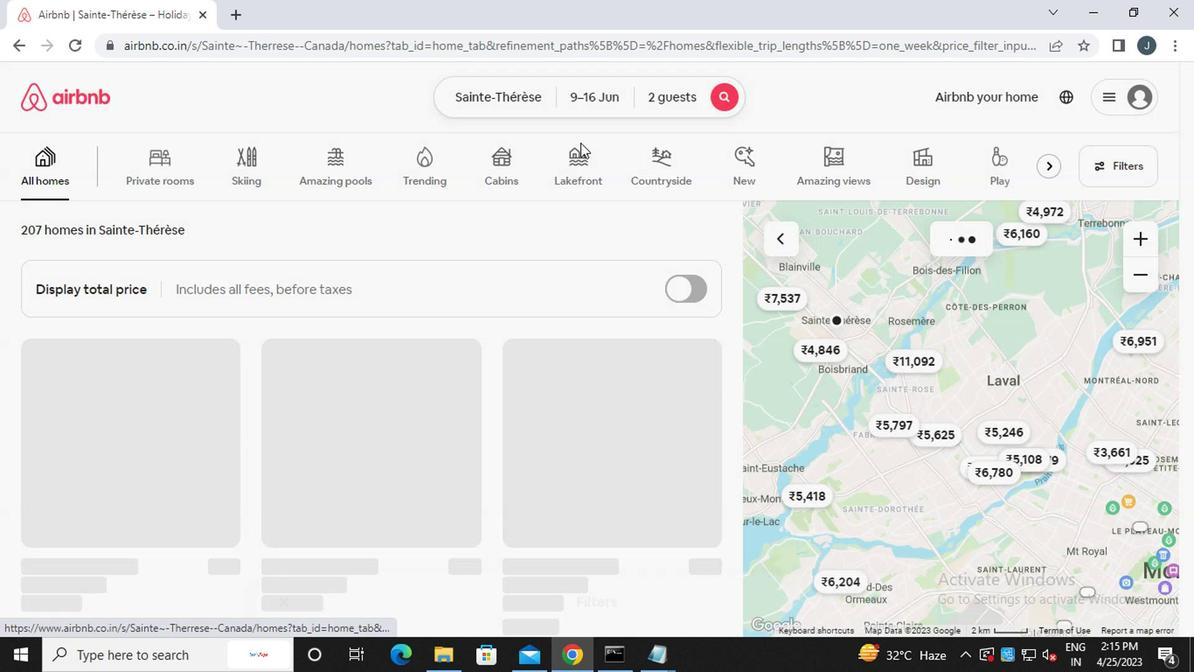 
